 Task: Create new contact,   with mail id: 'NatalieDoe@isuzu.com', first name: 'Natalie', Last name: 'Doe', Job Title: Financial Controller, Phone number (702) 555-4567. Change life cycle stage to  'Lead' and lead status to 'New'. Add new company to the associated contact: www.ornatesolar.com_x000D_
 and type: Reseller. Logged in from softage.3@softage.net
Action: Mouse moved to (68, 71)
Screenshot: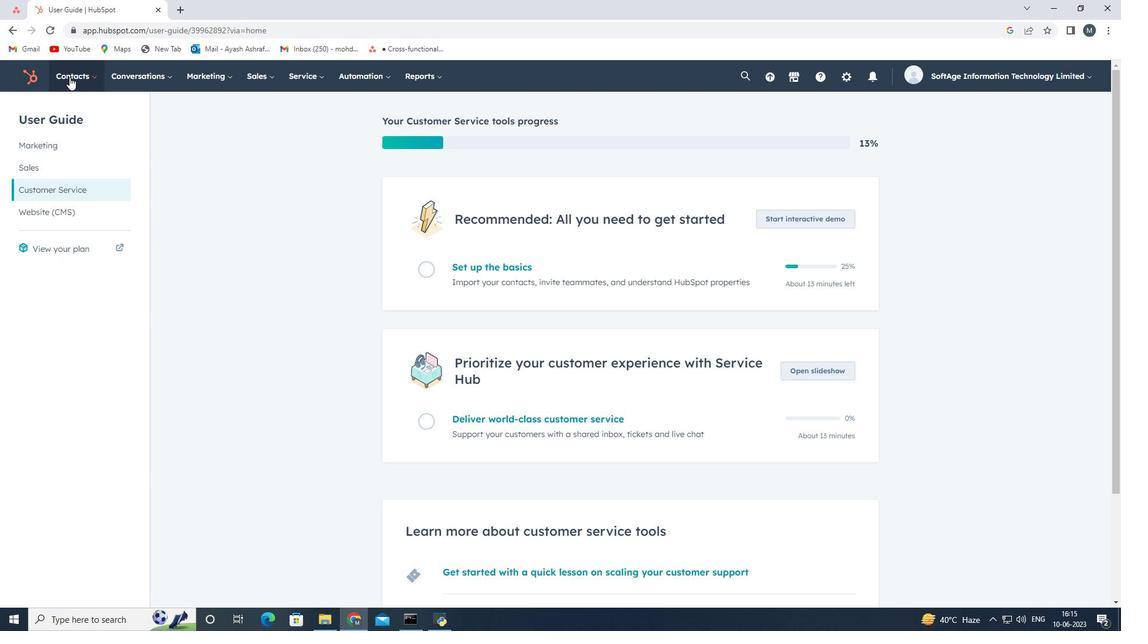 
Action: Mouse pressed left at (68, 71)
Screenshot: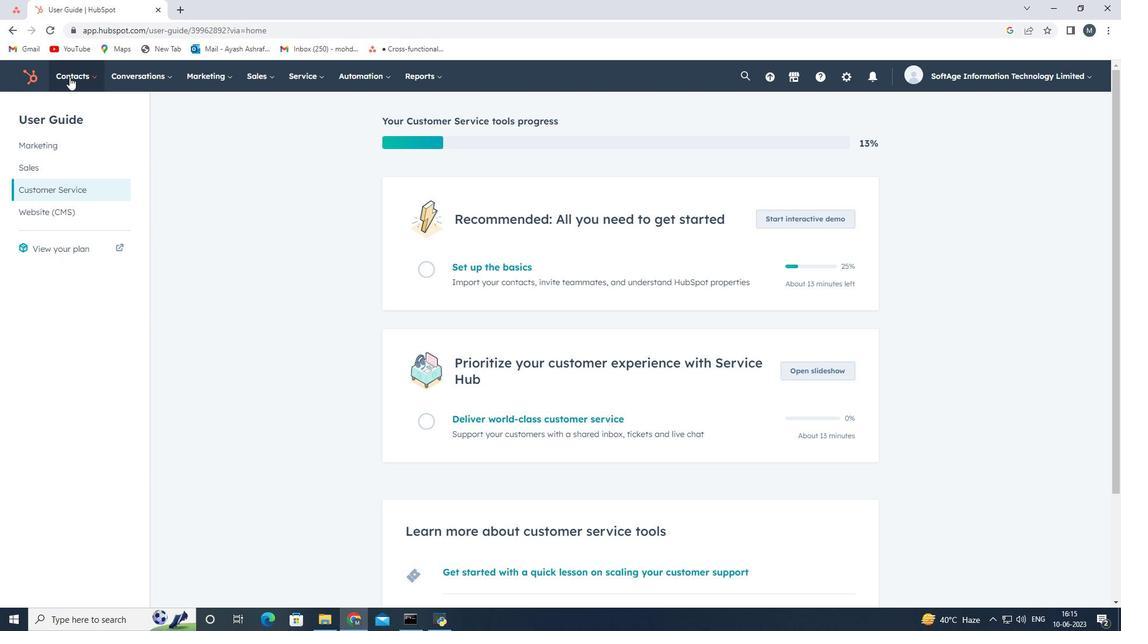 
Action: Mouse moved to (82, 116)
Screenshot: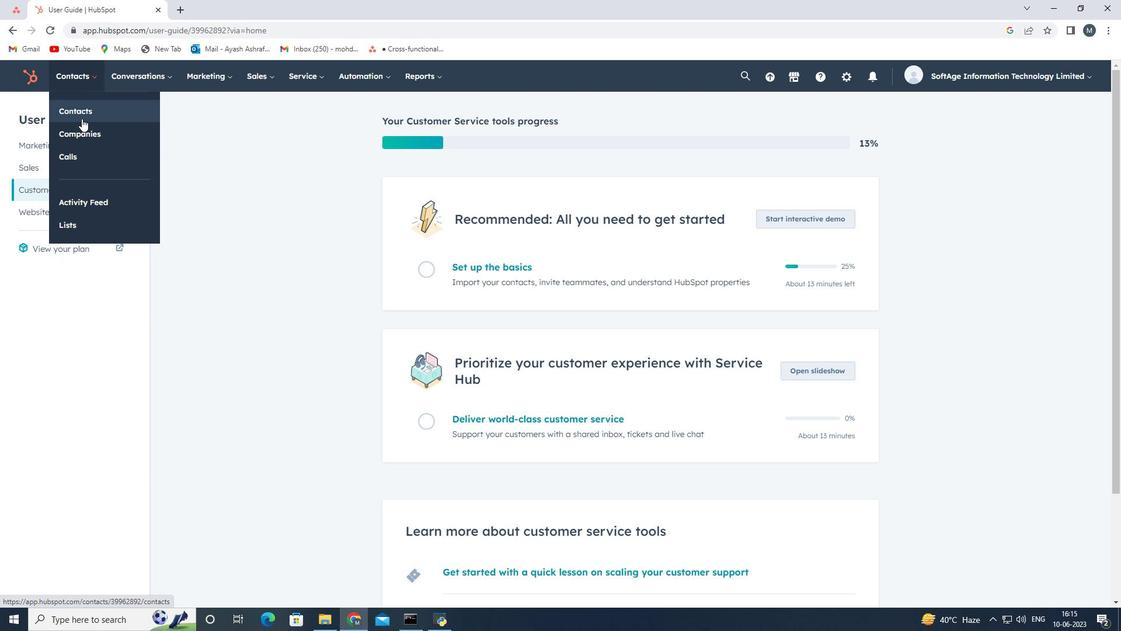 
Action: Mouse pressed left at (82, 116)
Screenshot: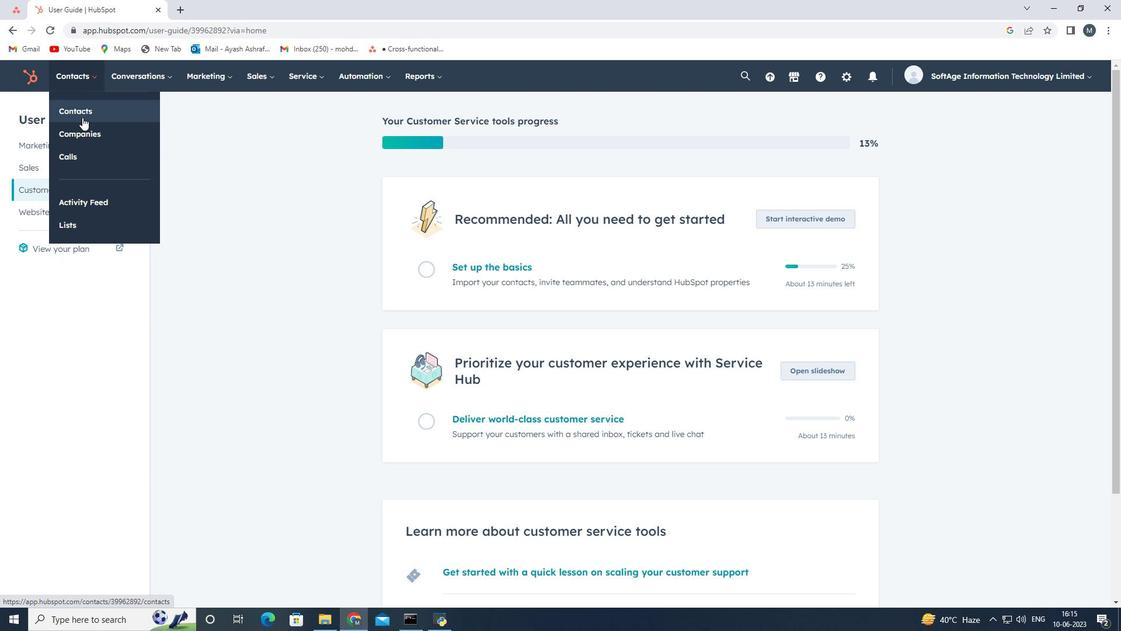 
Action: Mouse moved to (1048, 109)
Screenshot: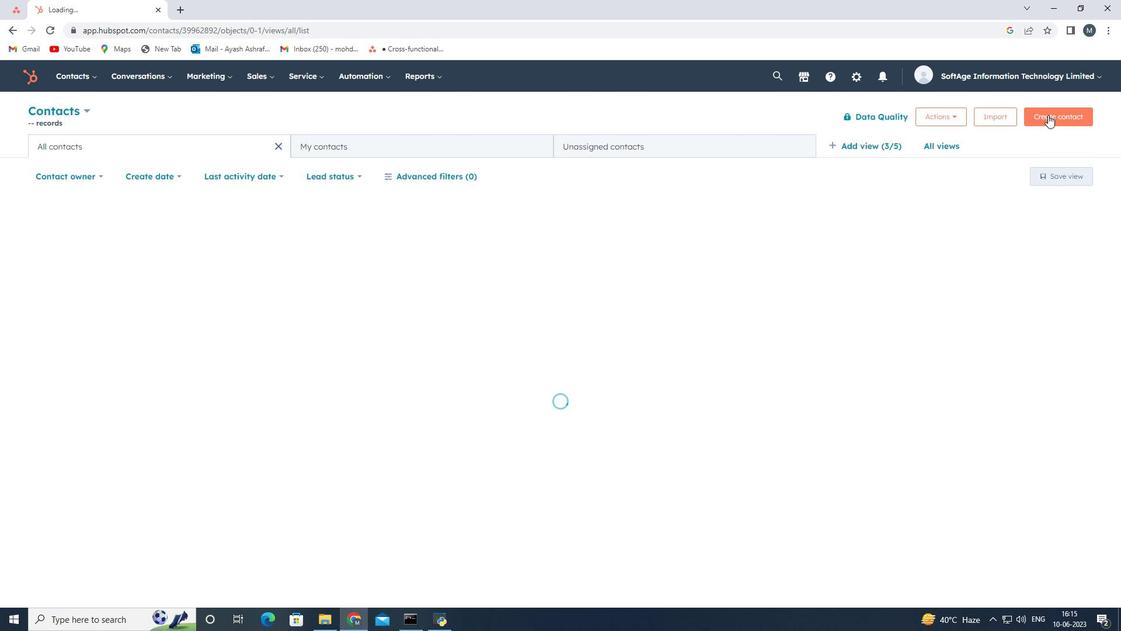 
Action: Mouse pressed left at (1048, 109)
Screenshot: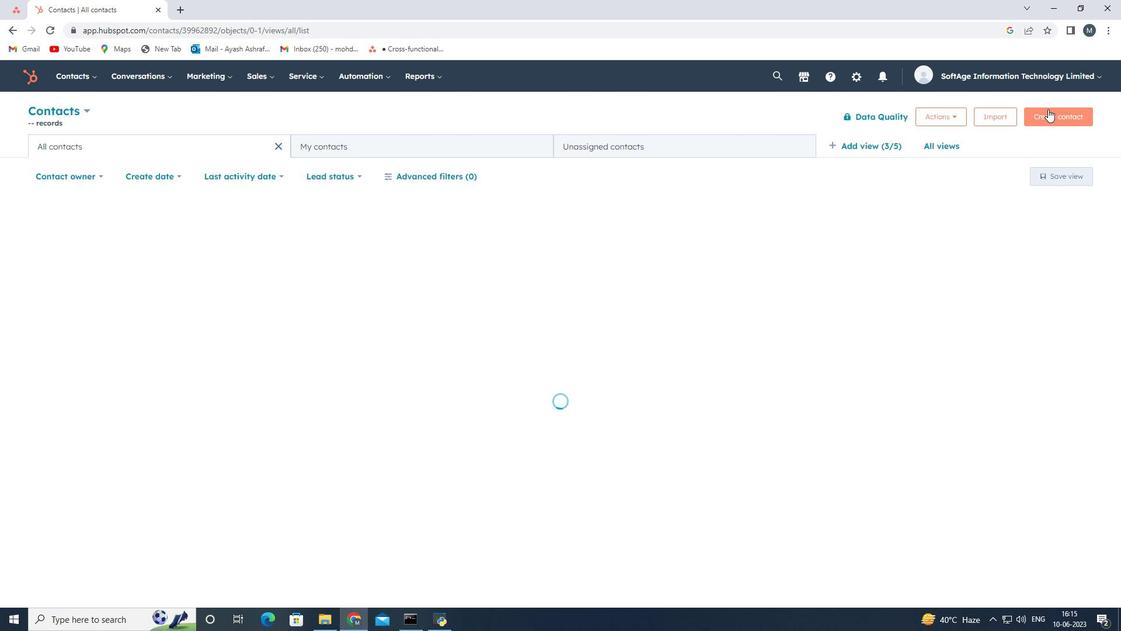 
Action: Mouse moved to (890, 174)
Screenshot: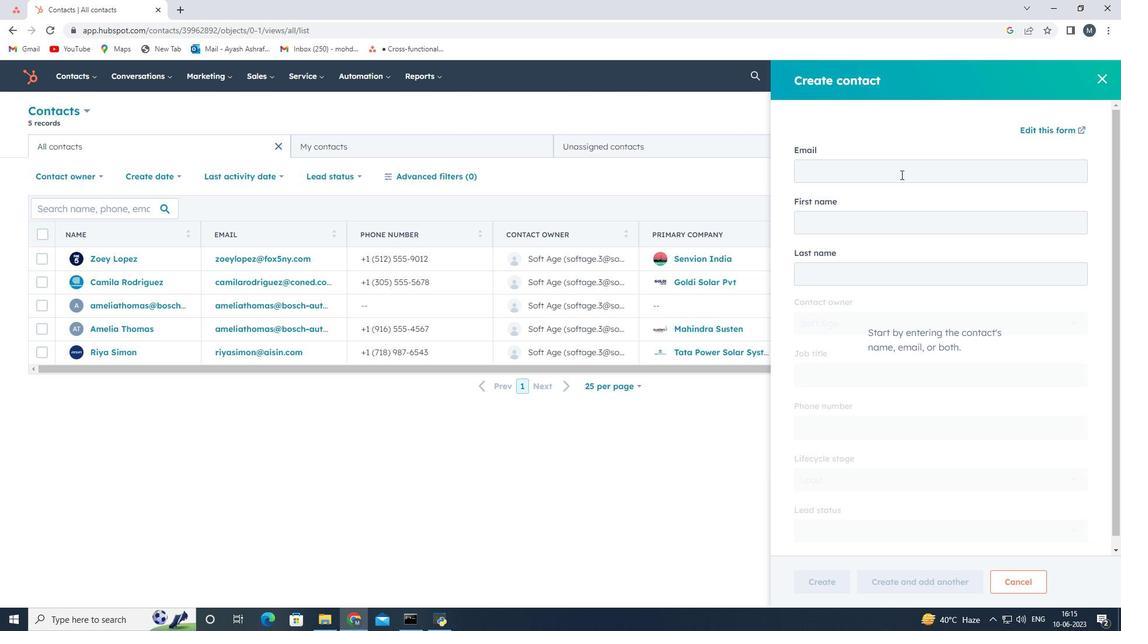 
Action: Mouse pressed left at (890, 174)
Screenshot: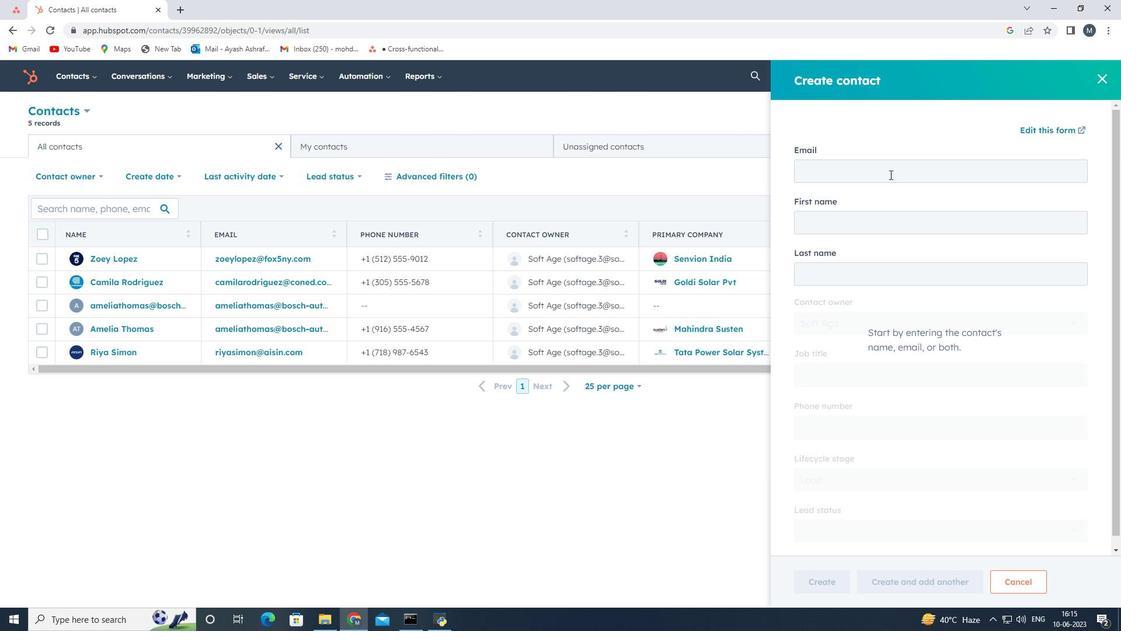 
Action: Key pressed <Key.shift>Natalie<Key.shift>Doe<Key.shift><Key.shift><Key.shift>@isuzu.com
Screenshot: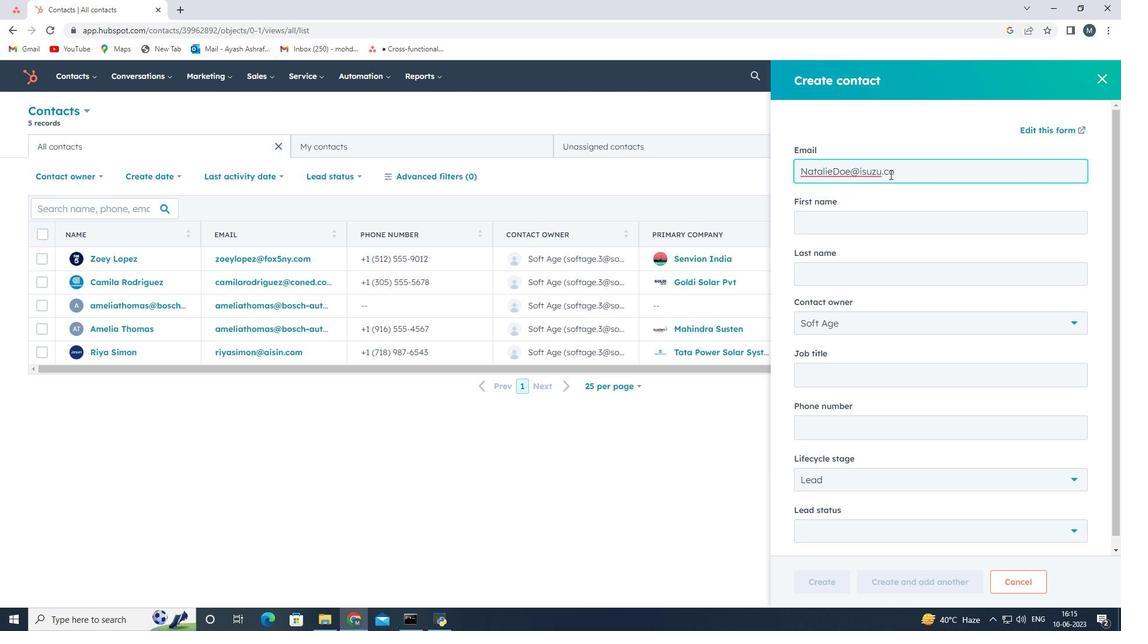 
Action: Mouse moved to (868, 226)
Screenshot: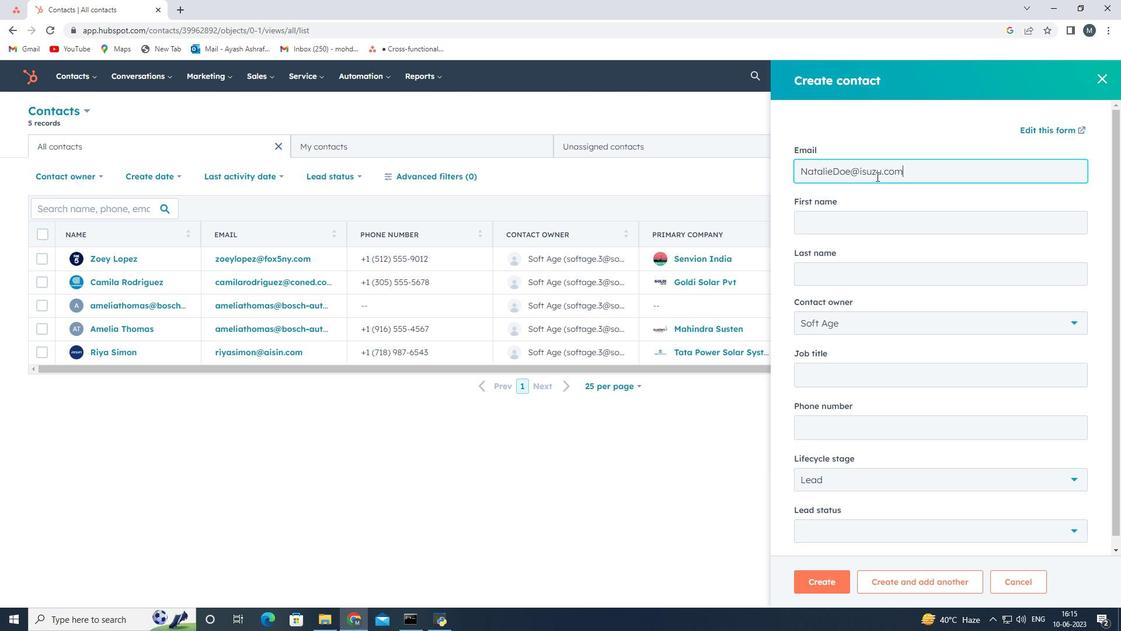 
Action: Mouse pressed left at (868, 226)
Screenshot: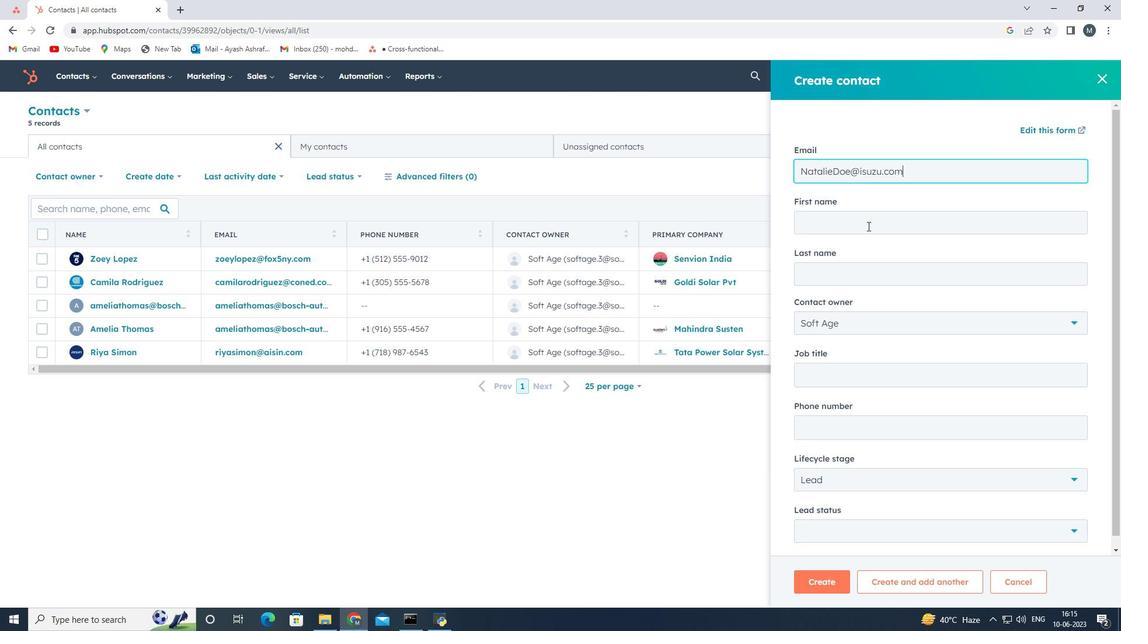 
Action: Key pressed <Key.shift>Natalie
Screenshot: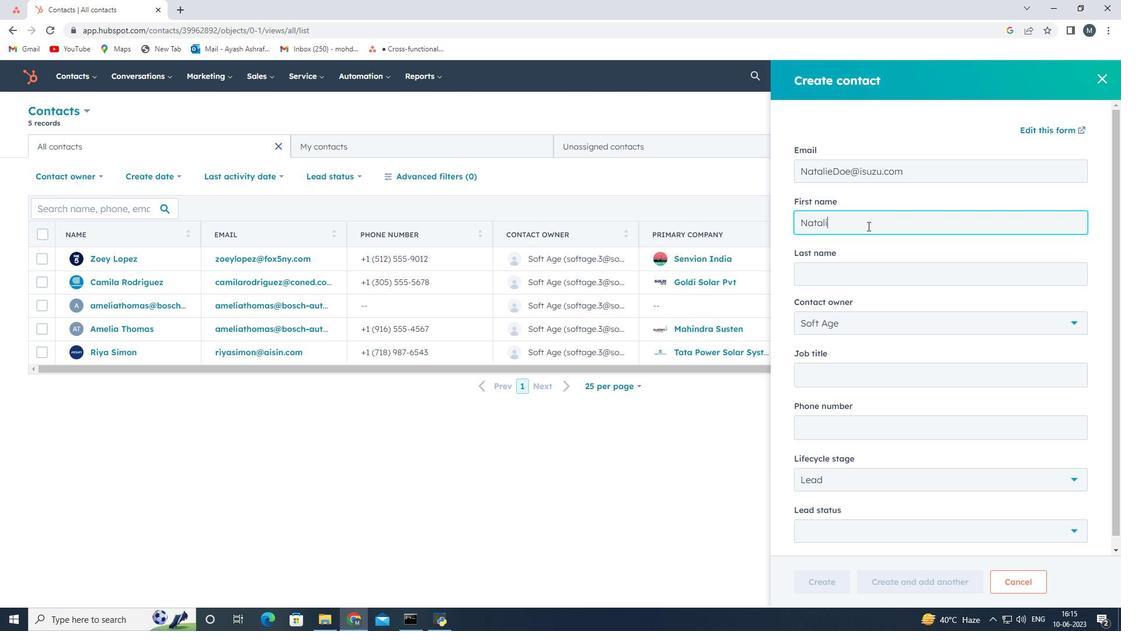 
Action: Mouse moved to (843, 275)
Screenshot: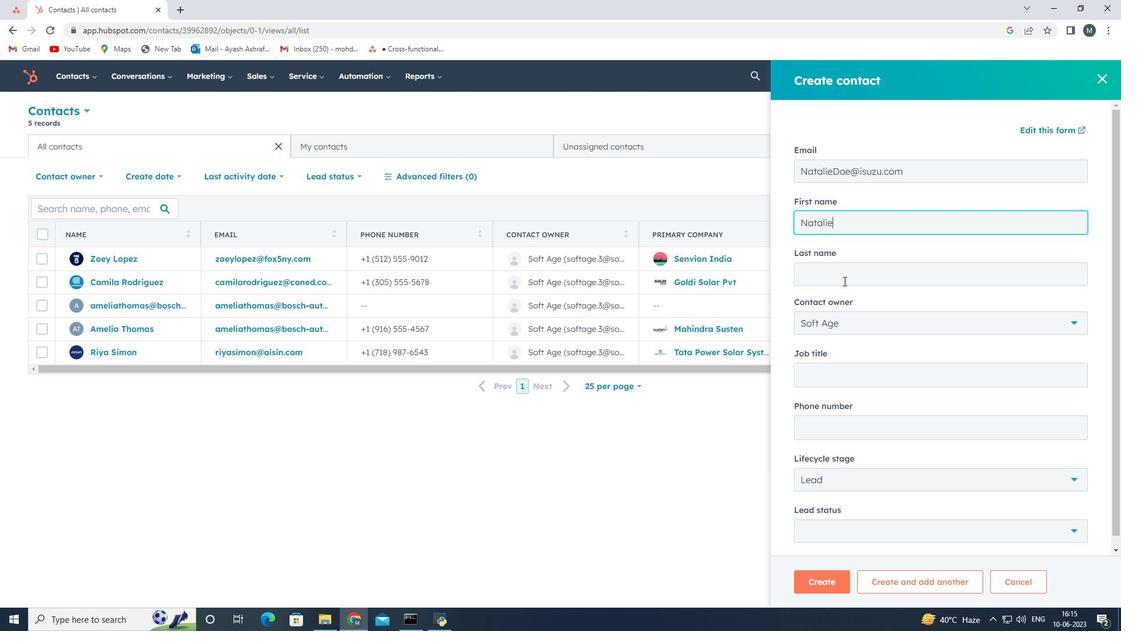 
Action: Mouse pressed left at (843, 275)
Screenshot: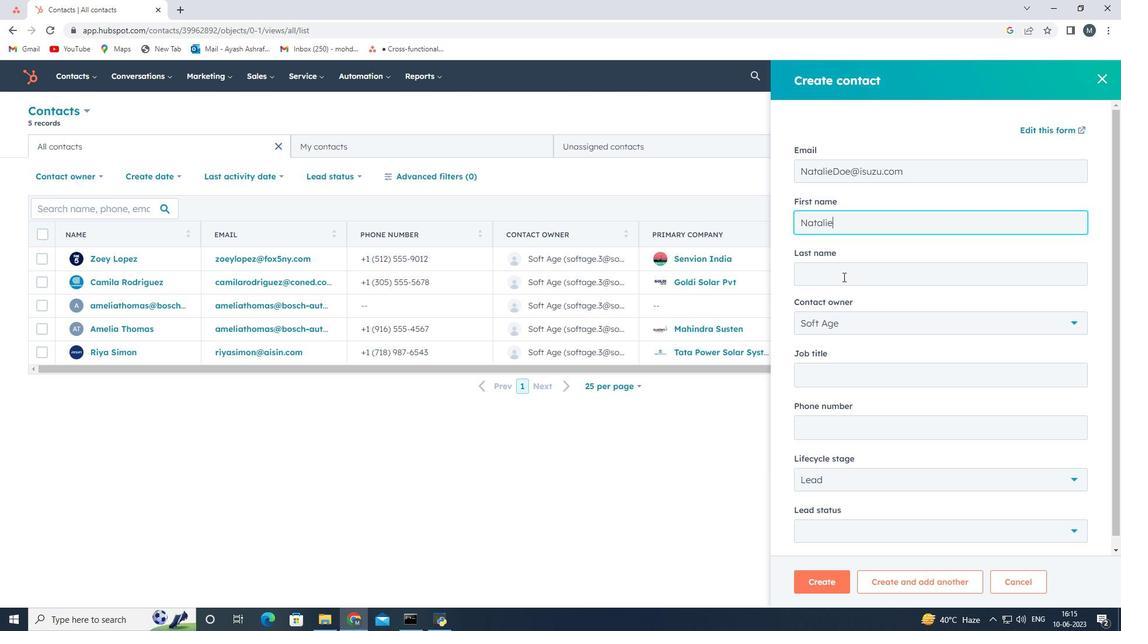 
Action: Mouse moved to (841, 275)
Screenshot: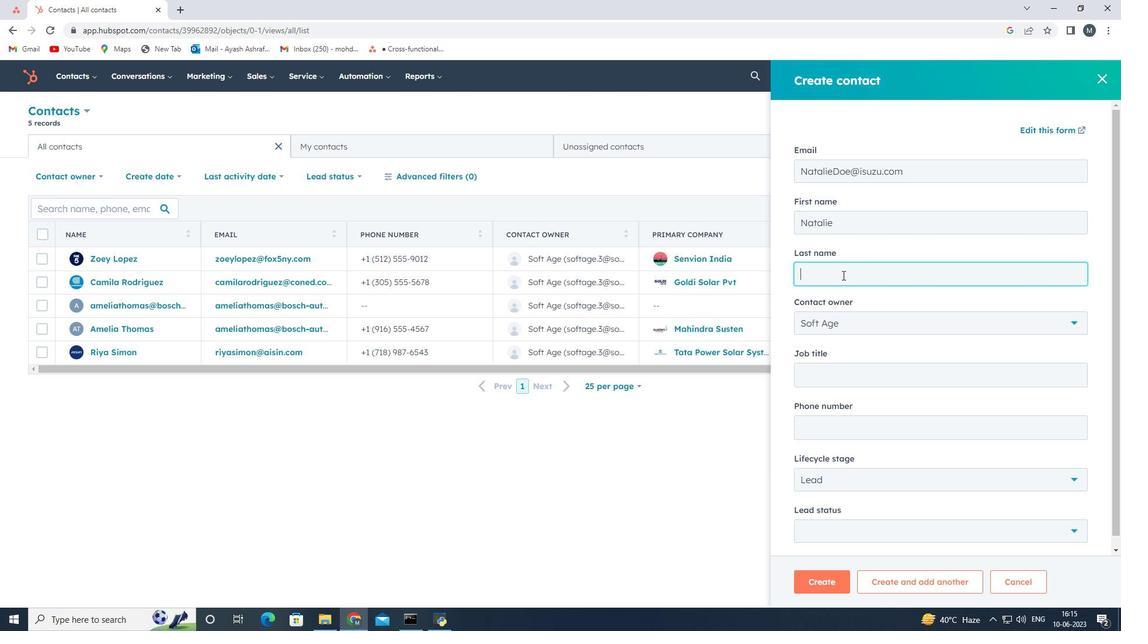 
Action: Key pressed <Key.shift><Key.shift><Key.shift><Key.shift>Doe
Screenshot: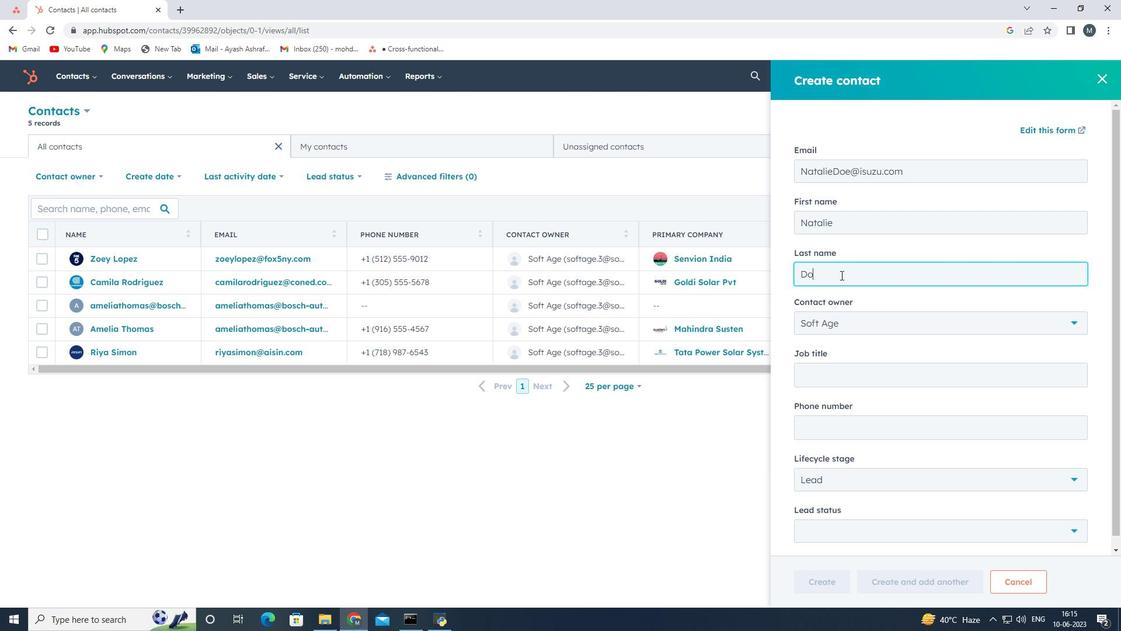 
Action: Mouse moved to (839, 376)
Screenshot: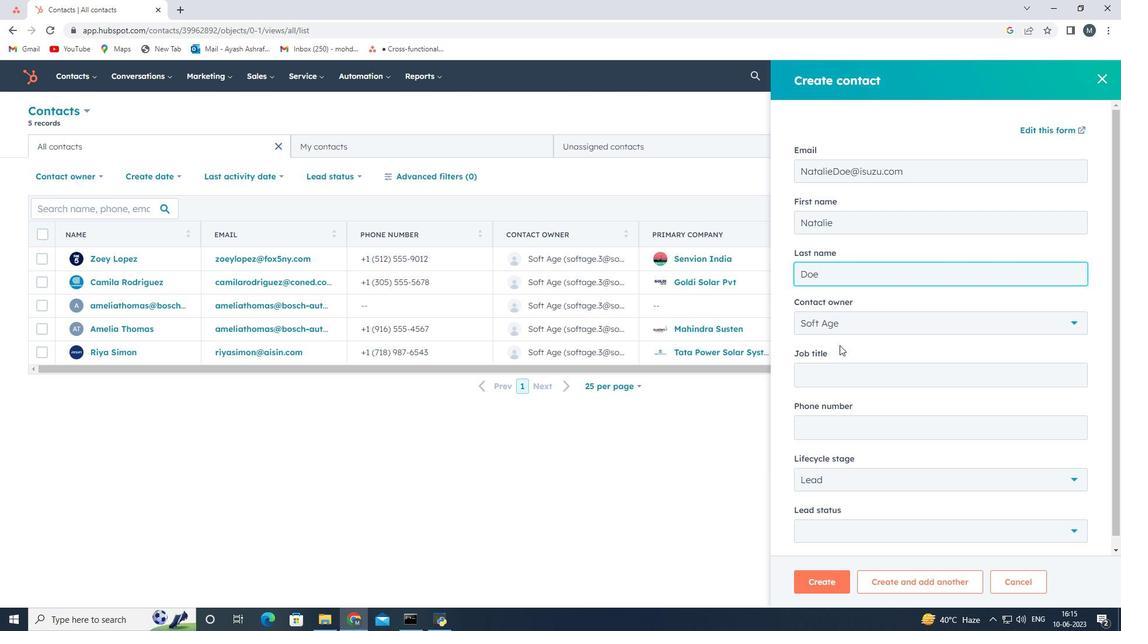 
Action: Mouse pressed left at (839, 376)
Screenshot: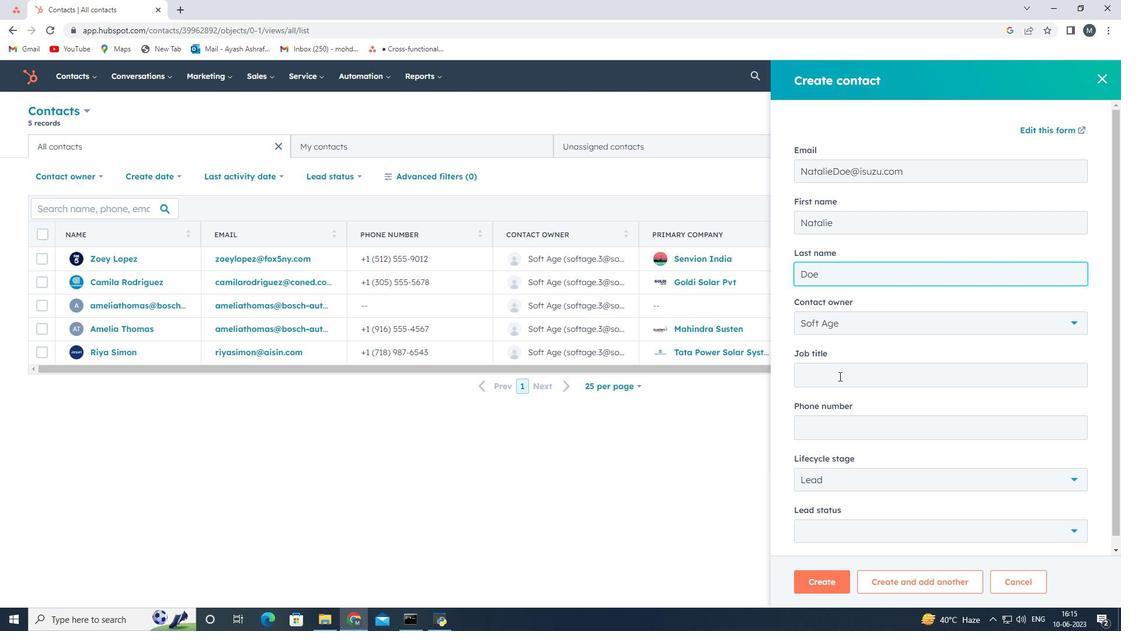 
Action: Key pressed <Key.shift>Financial<Key.space><Key.shift>Controller
Screenshot: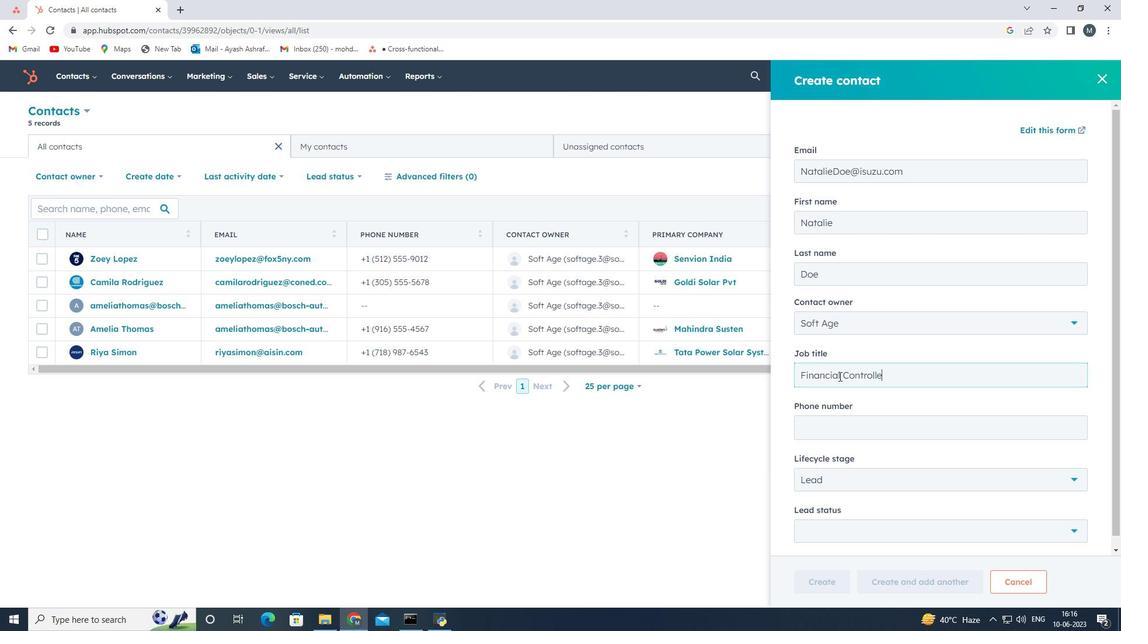 
Action: Mouse moved to (834, 431)
Screenshot: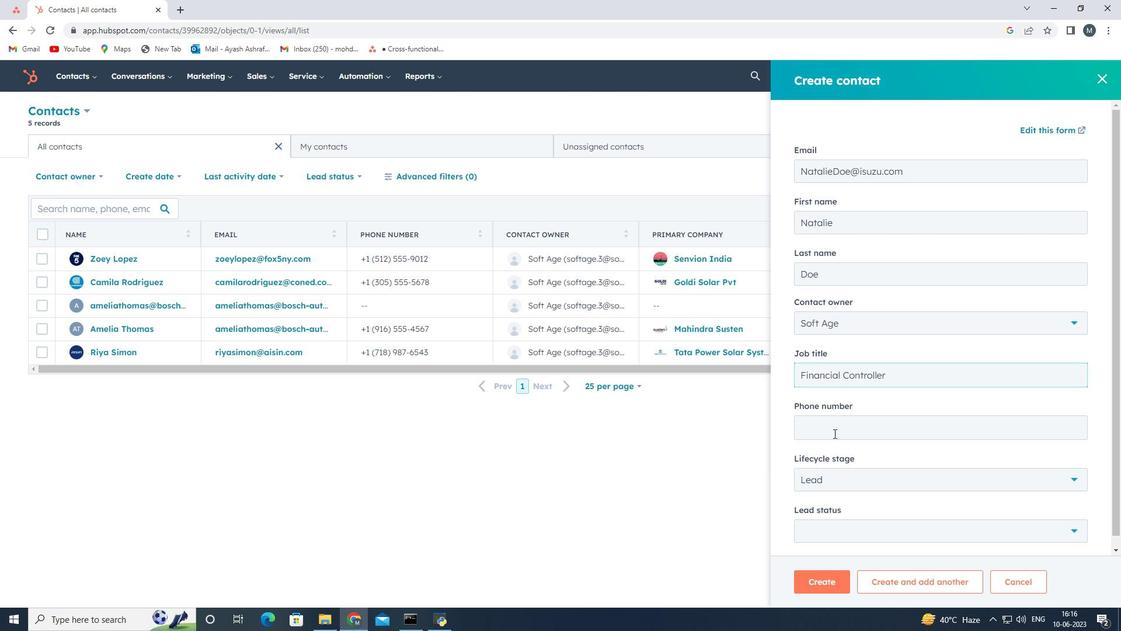 
Action: Mouse pressed left at (834, 431)
Screenshot: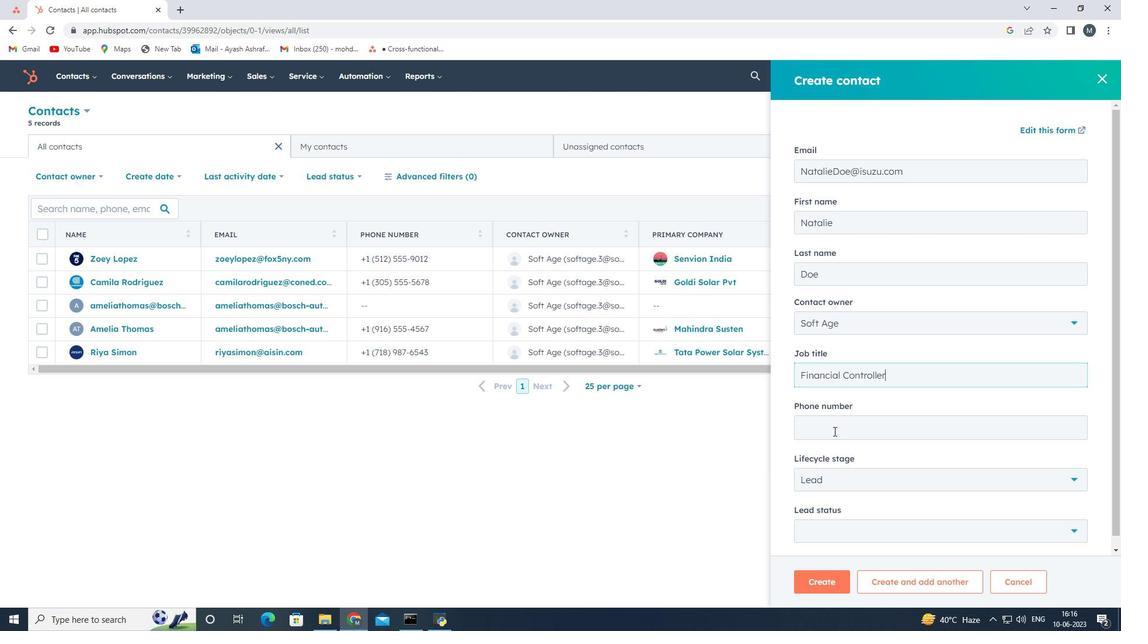 
Action: Key pressed 7025554567
Screenshot: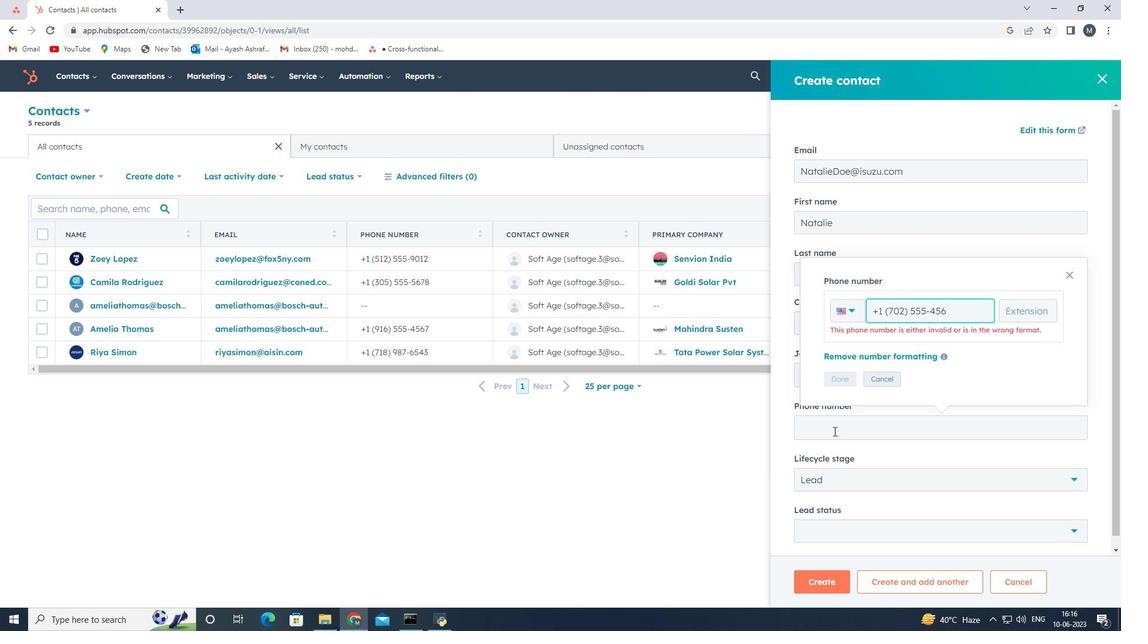 
Action: Mouse moved to (839, 378)
Screenshot: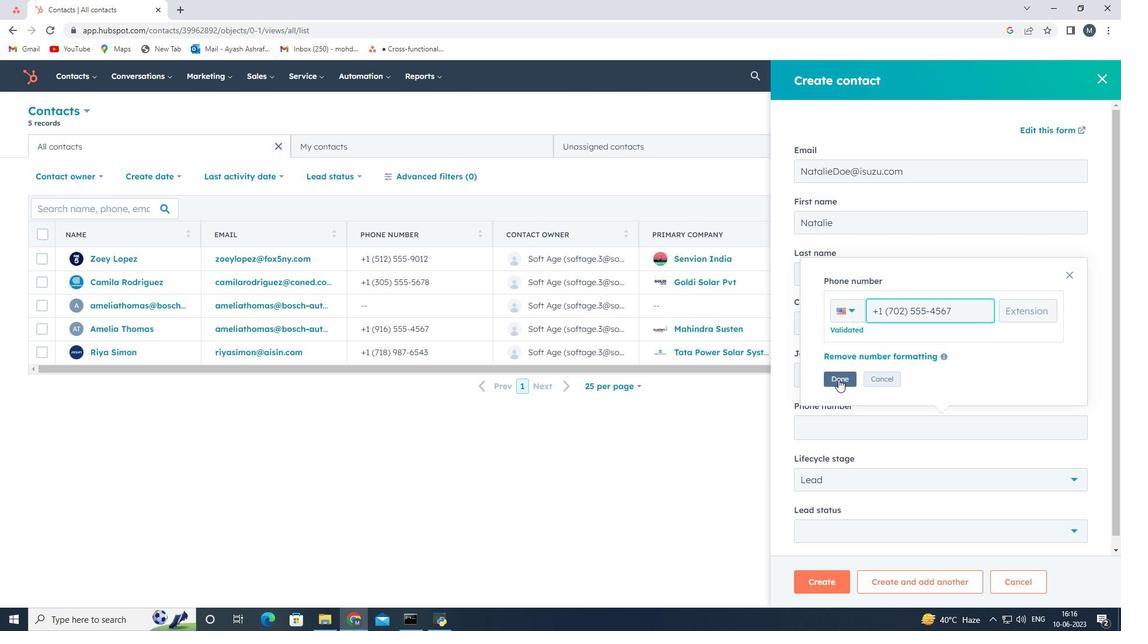 
Action: Mouse pressed left at (839, 378)
Screenshot: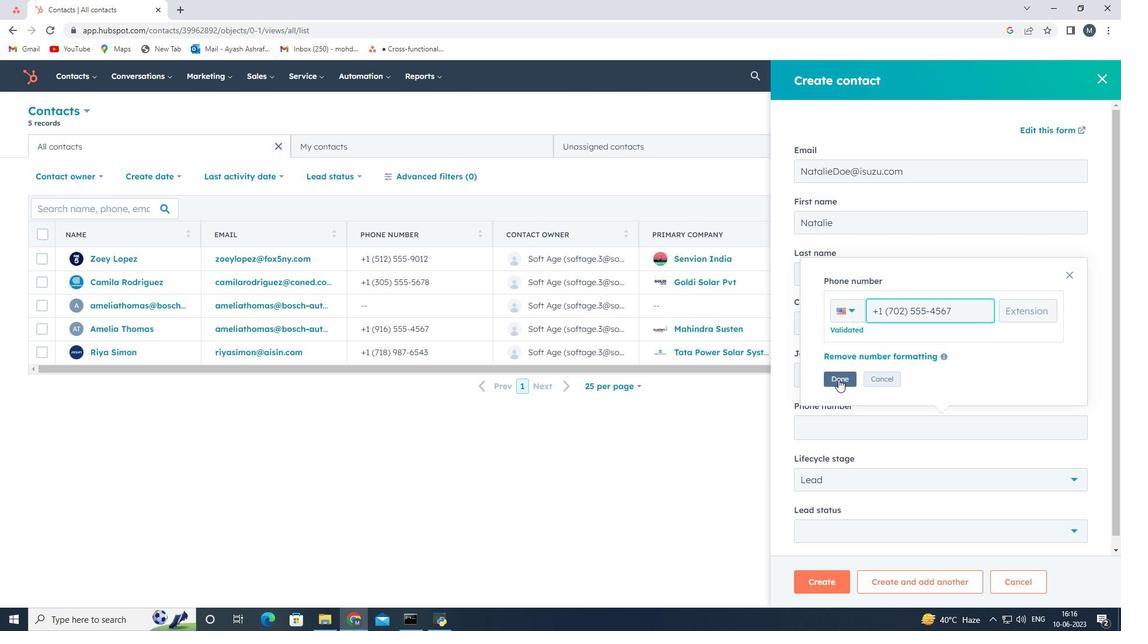 
Action: Mouse moved to (837, 448)
Screenshot: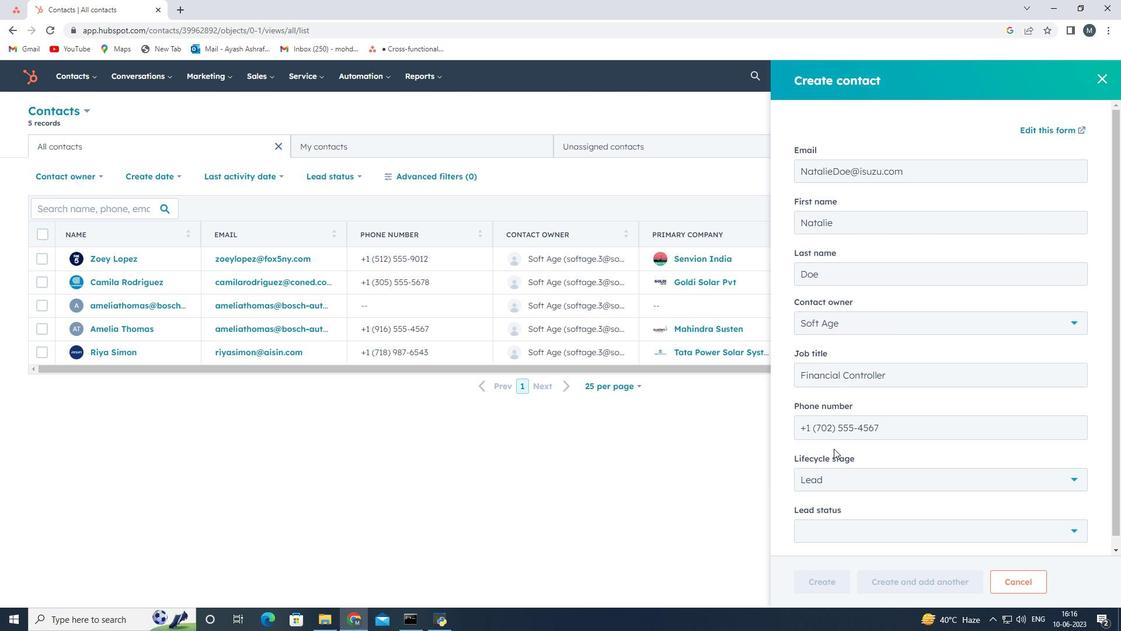 
Action: Mouse scrolled (837, 448) with delta (0, 0)
Screenshot: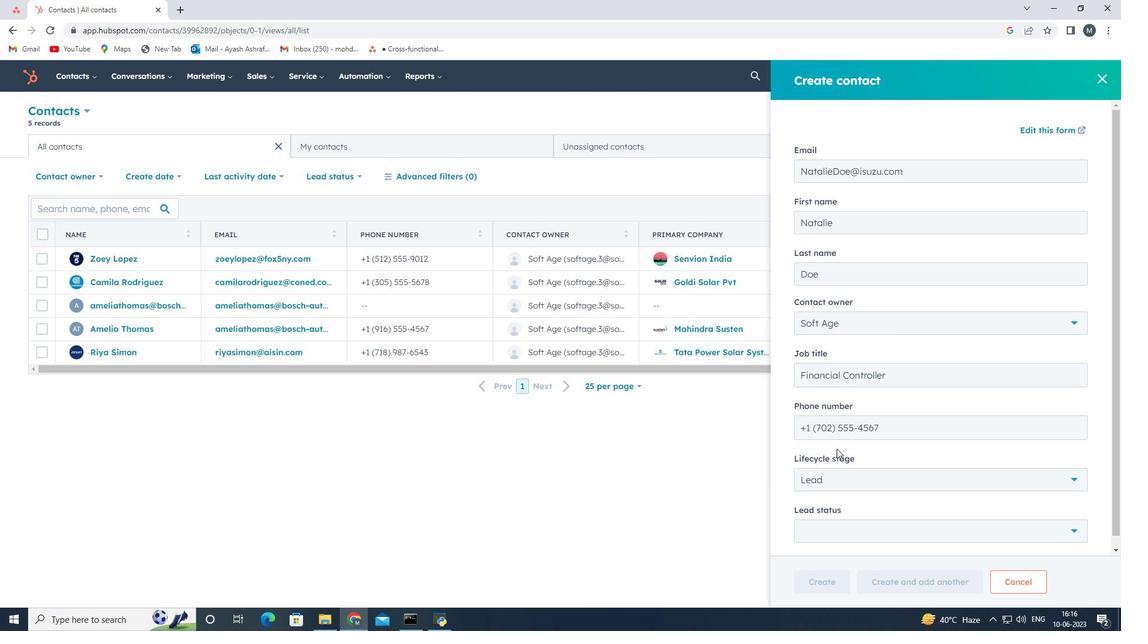 
Action: Mouse moved to (847, 465)
Screenshot: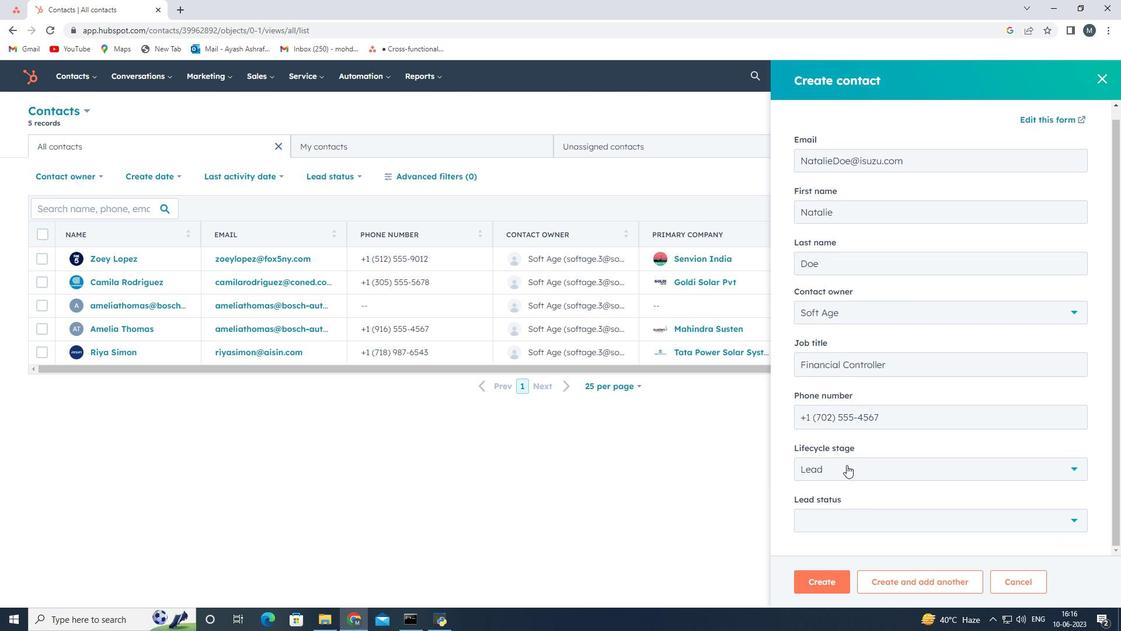 
Action: Mouse pressed left at (847, 465)
Screenshot: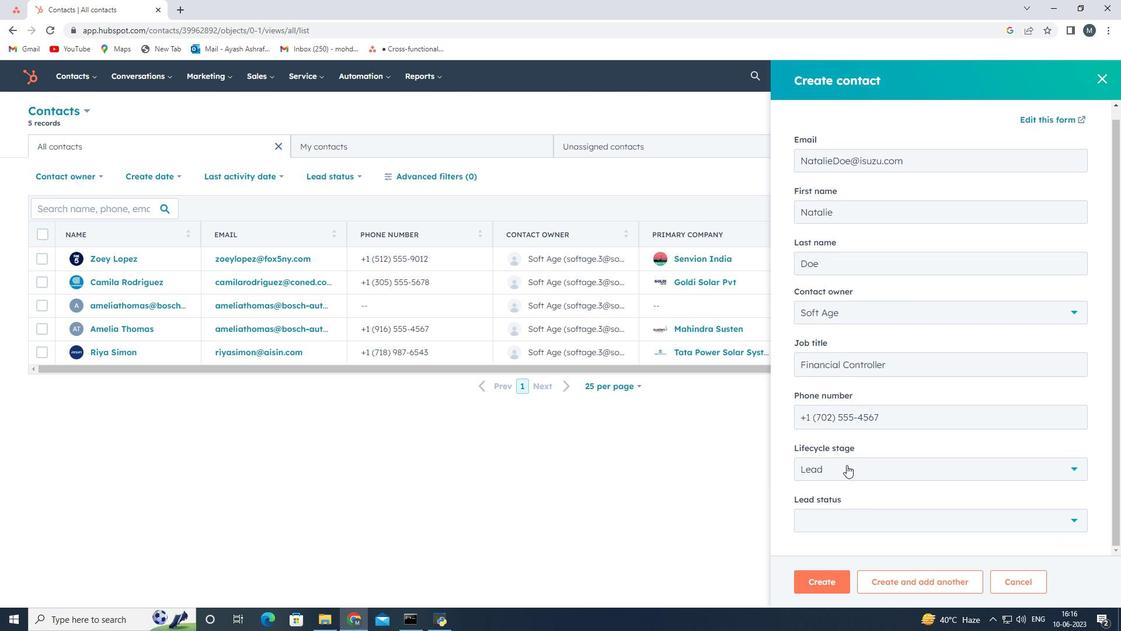 
Action: Mouse moved to (839, 361)
Screenshot: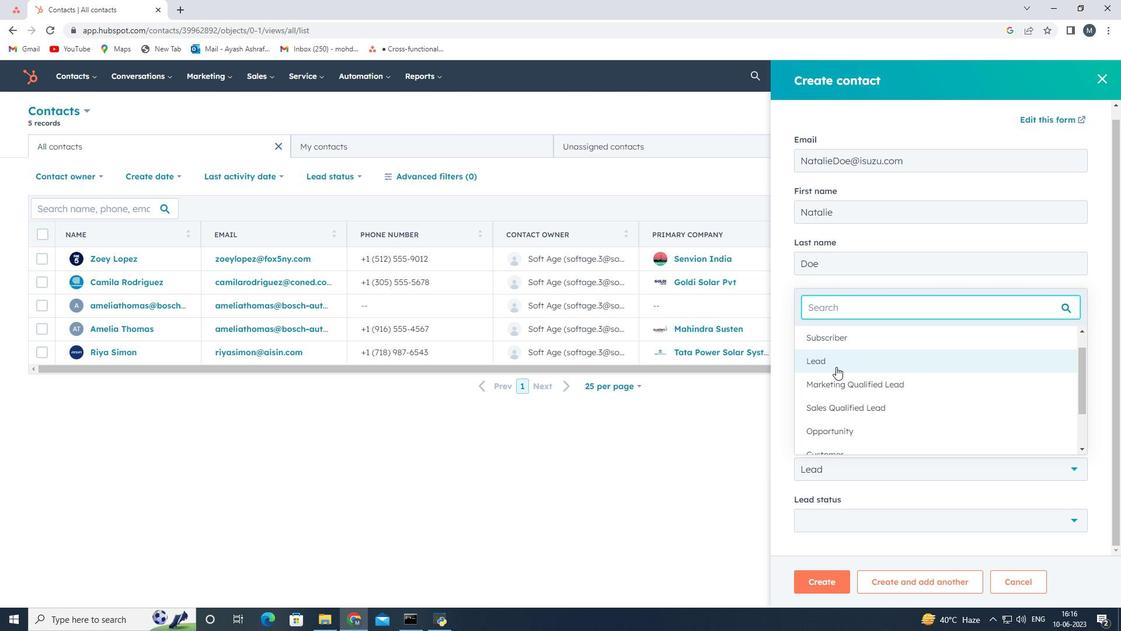 
Action: Mouse pressed left at (839, 361)
Screenshot: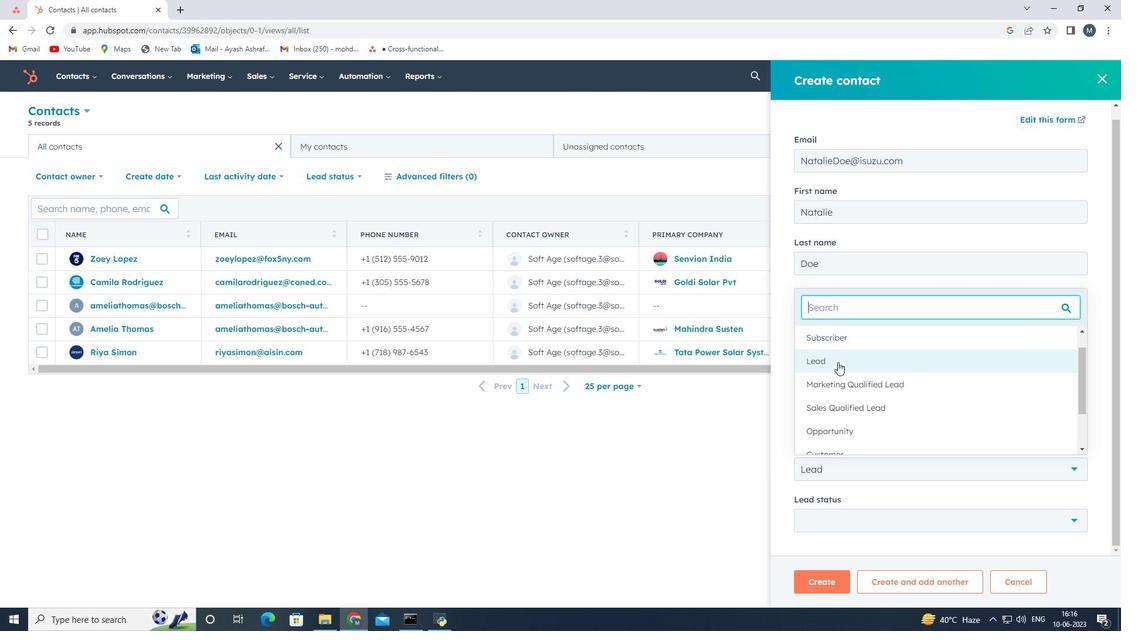 
Action: Mouse moved to (857, 402)
Screenshot: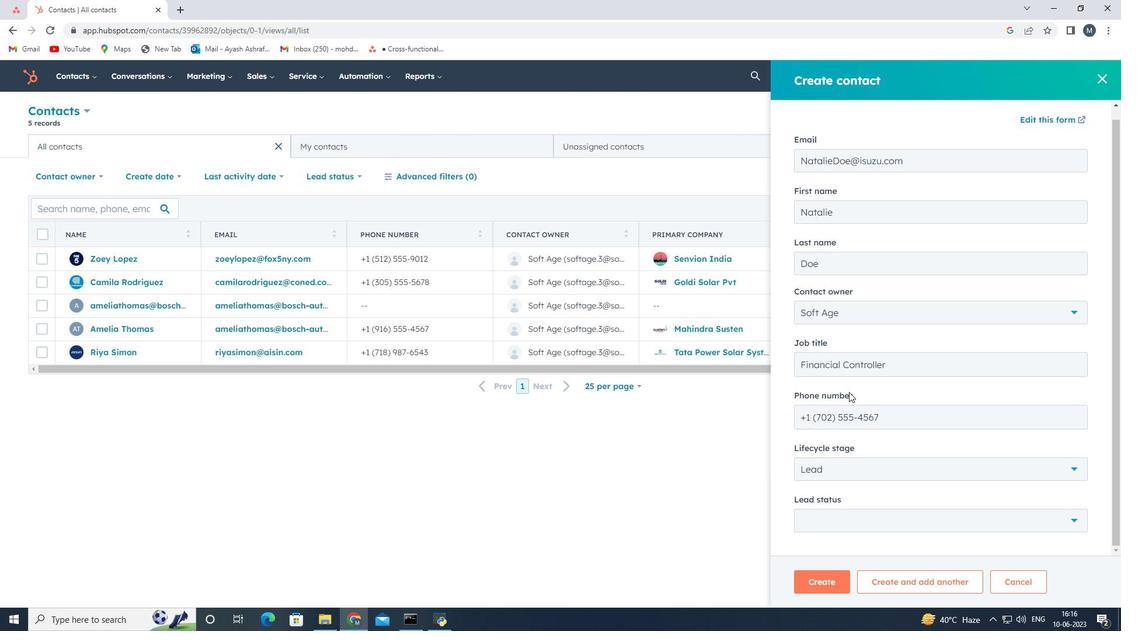 
Action: Mouse scrolled (857, 401) with delta (0, 0)
Screenshot: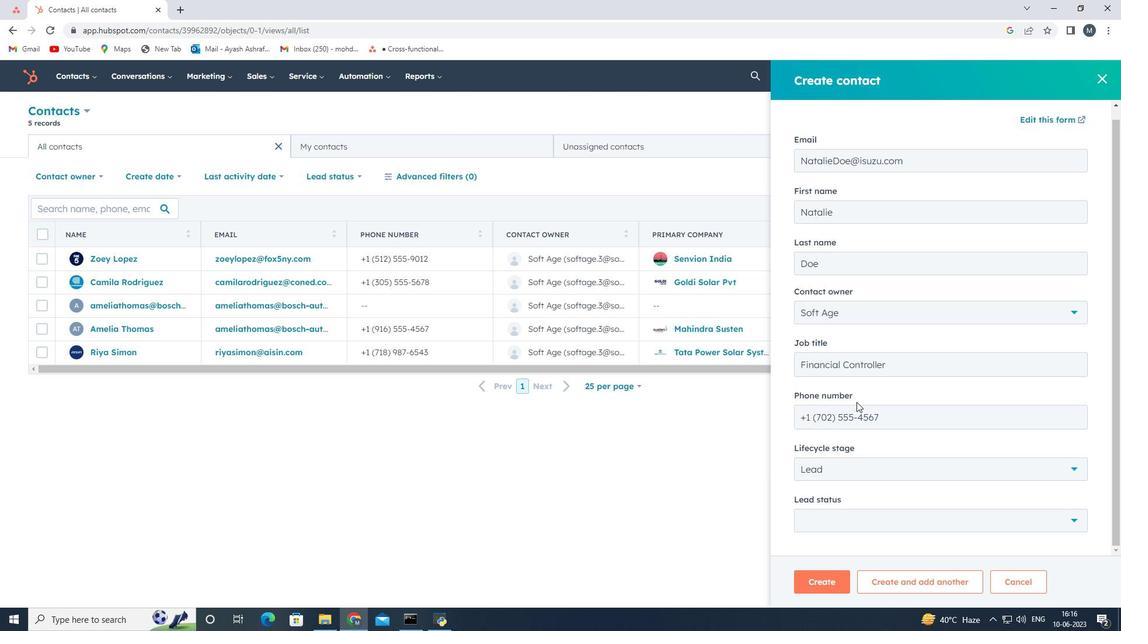 
Action: Mouse moved to (850, 522)
Screenshot: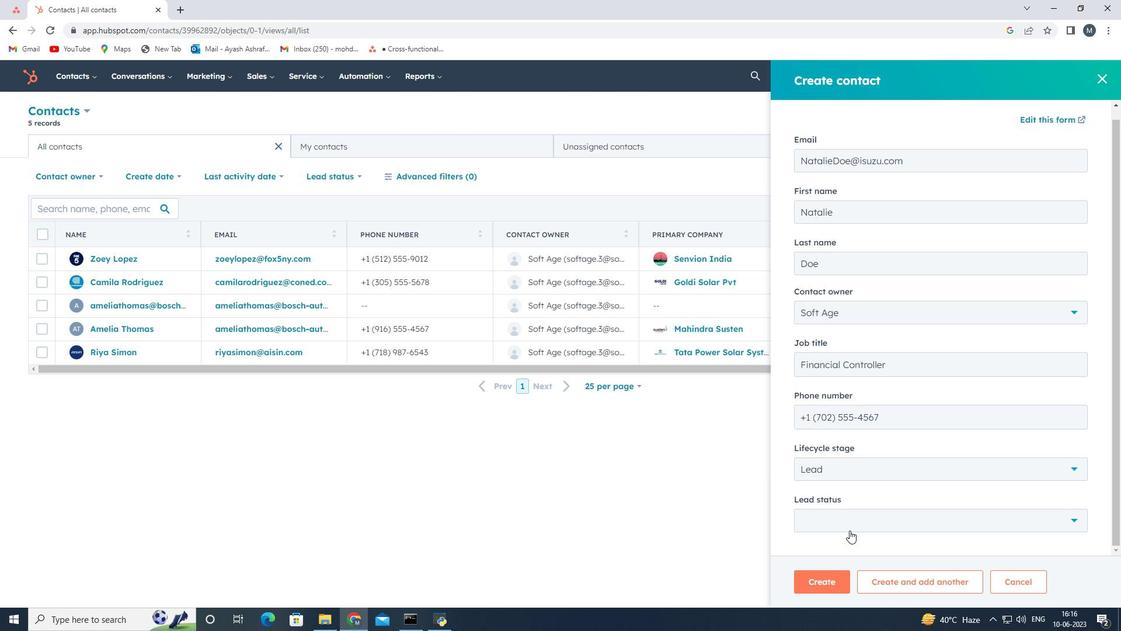 
Action: Mouse pressed left at (850, 522)
Screenshot: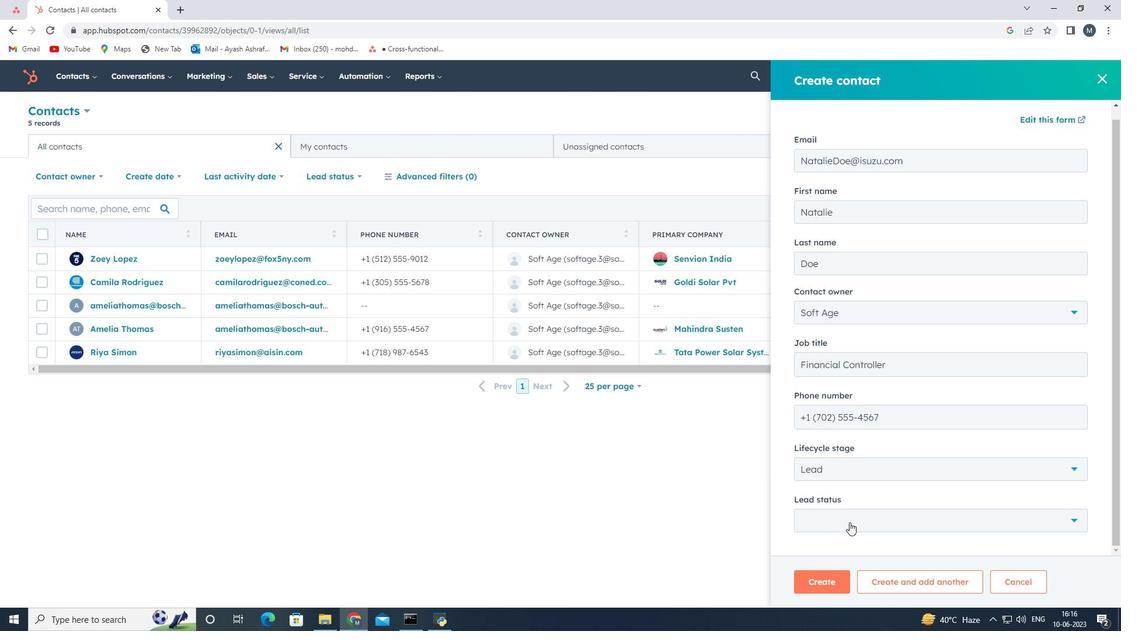 
Action: Mouse moved to (815, 413)
Screenshot: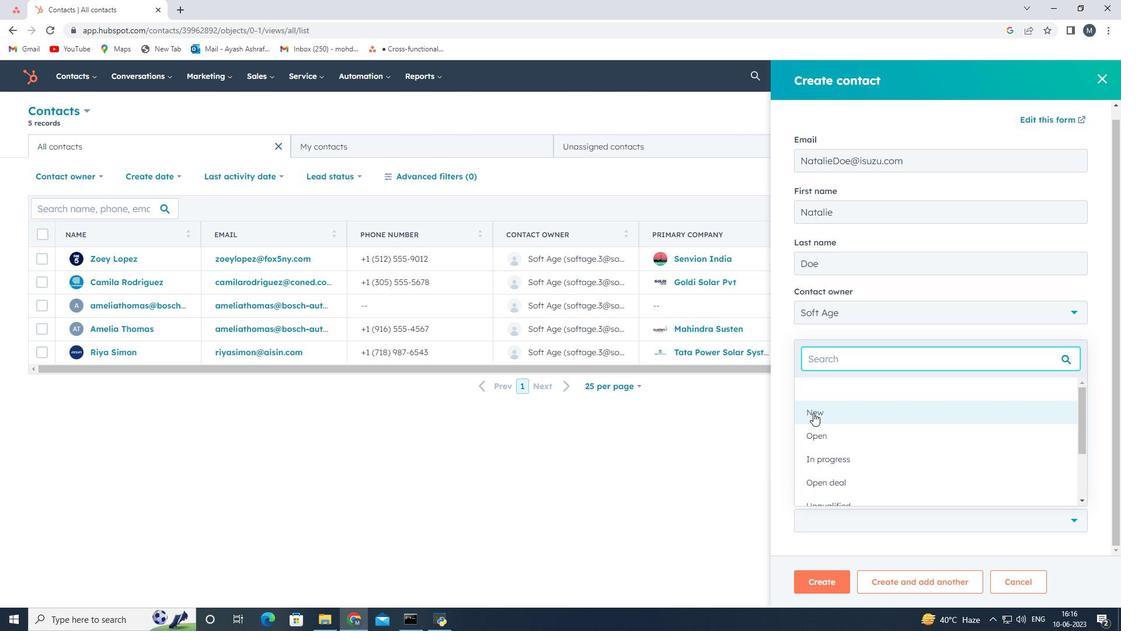 
Action: Mouse pressed left at (815, 413)
Screenshot: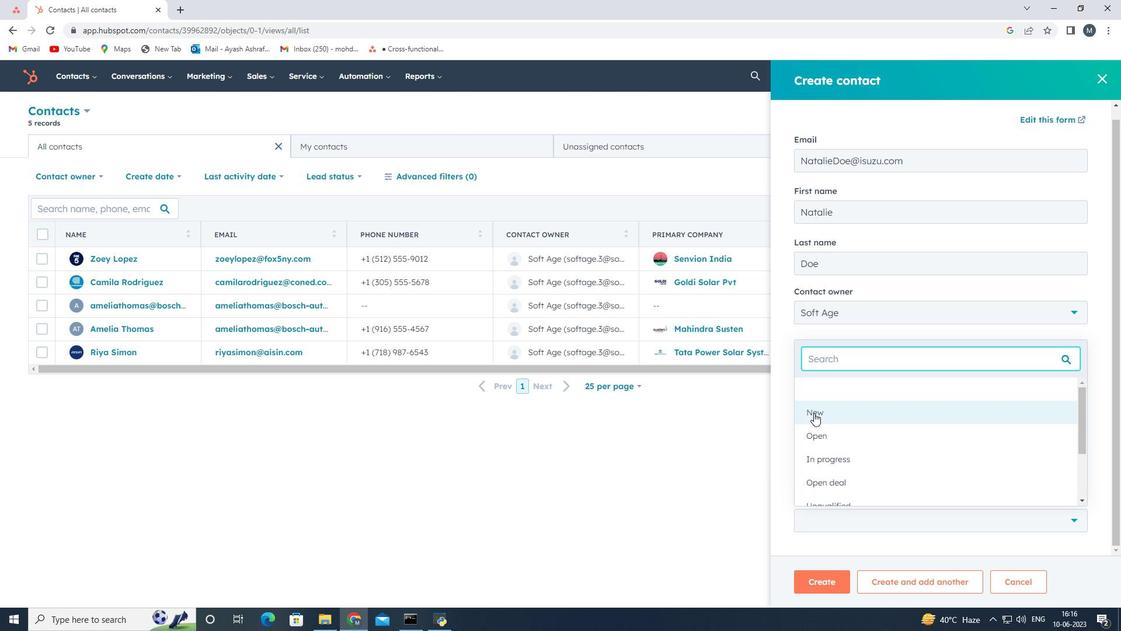 
Action: Mouse moved to (828, 585)
Screenshot: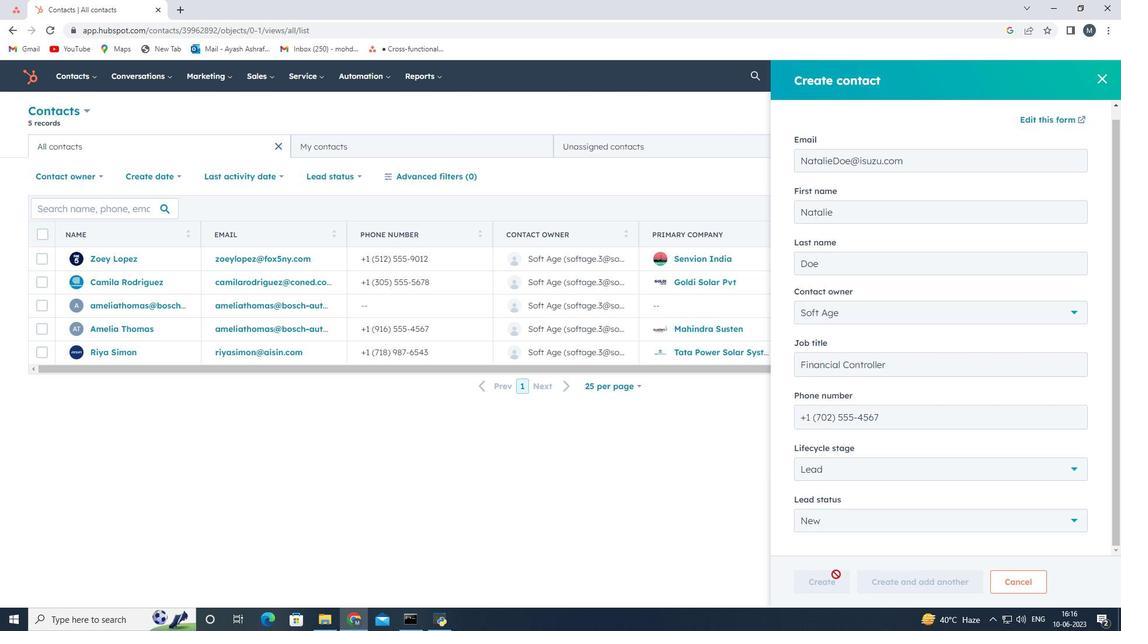 
Action: Mouse pressed left at (828, 585)
Screenshot: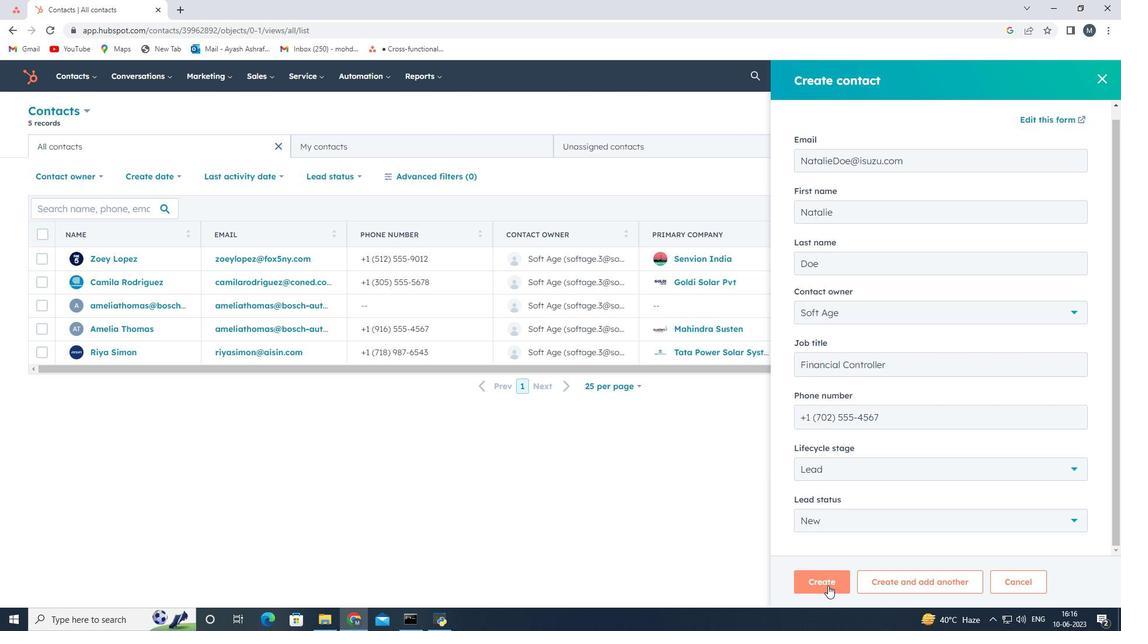 
Action: Mouse moved to (788, 390)
Screenshot: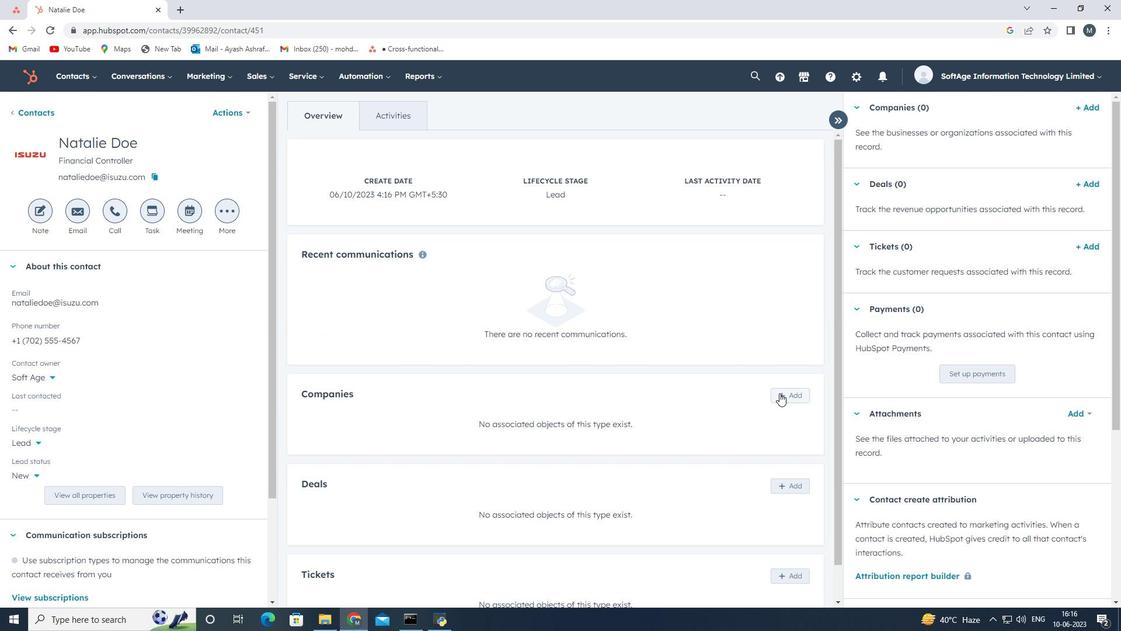 
Action: Mouse pressed left at (788, 390)
Screenshot: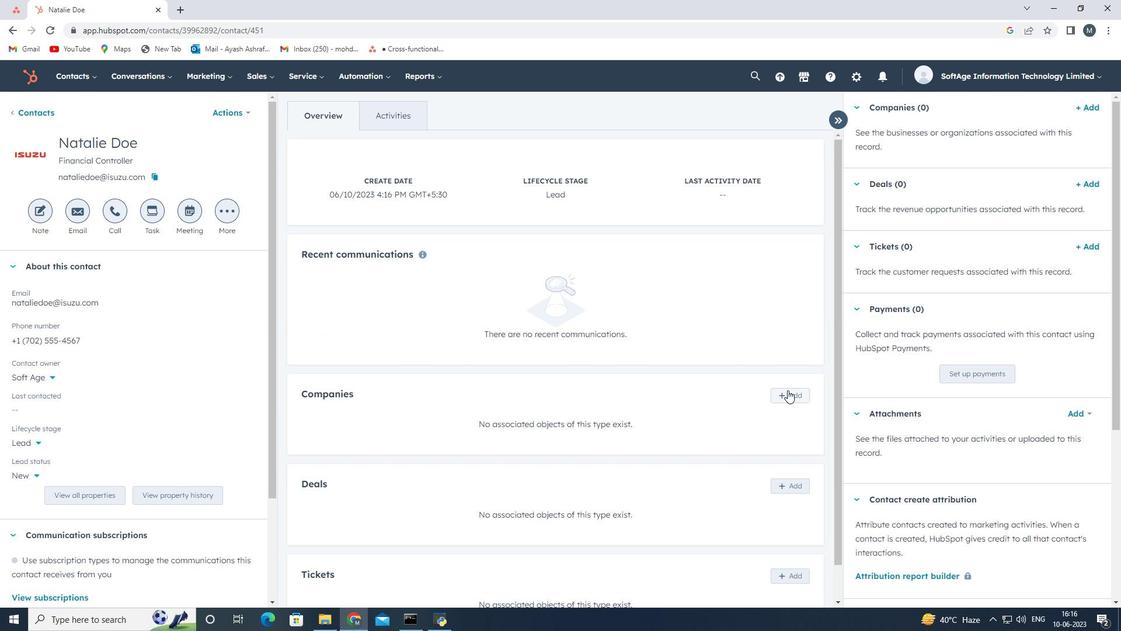 
Action: Mouse moved to (863, 139)
Screenshot: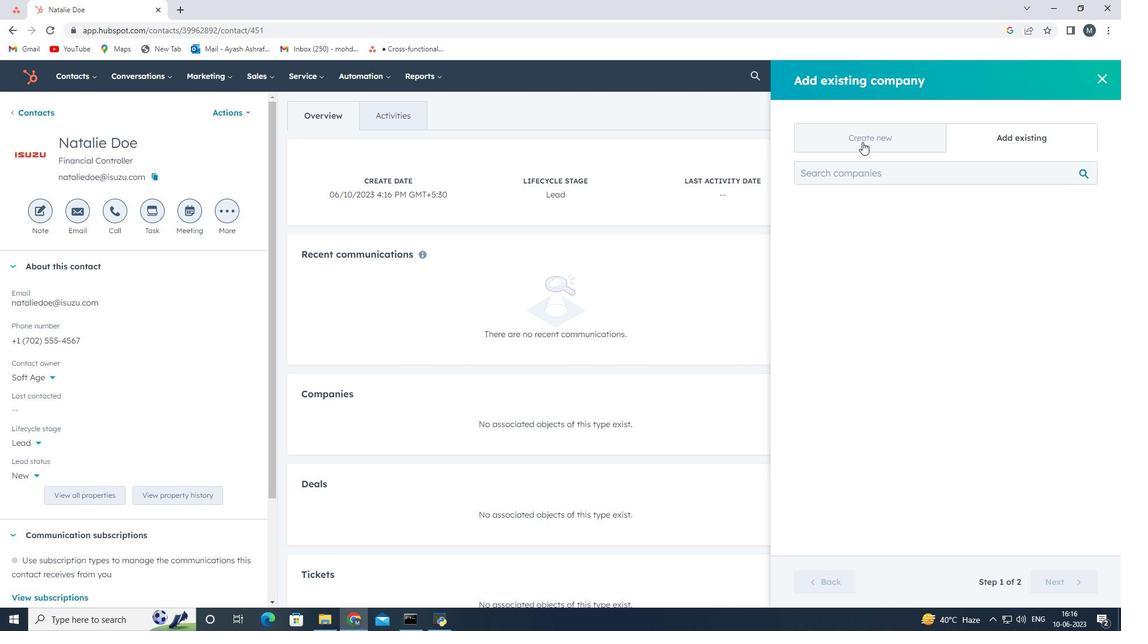 
Action: Mouse pressed left at (863, 139)
Screenshot: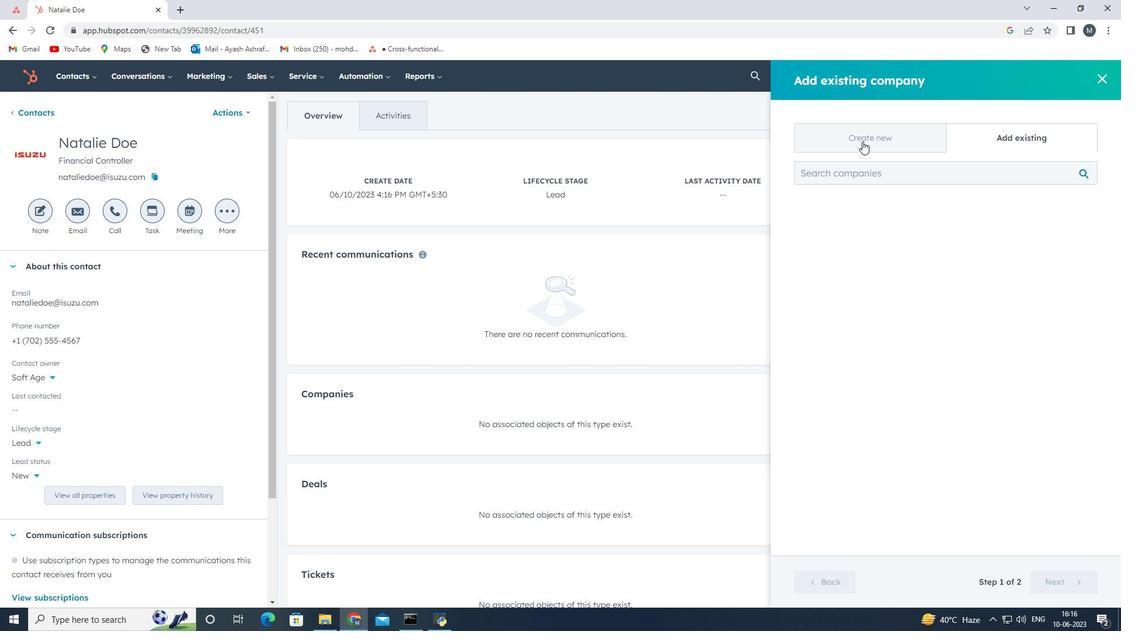 
Action: Mouse moved to (859, 203)
Screenshot: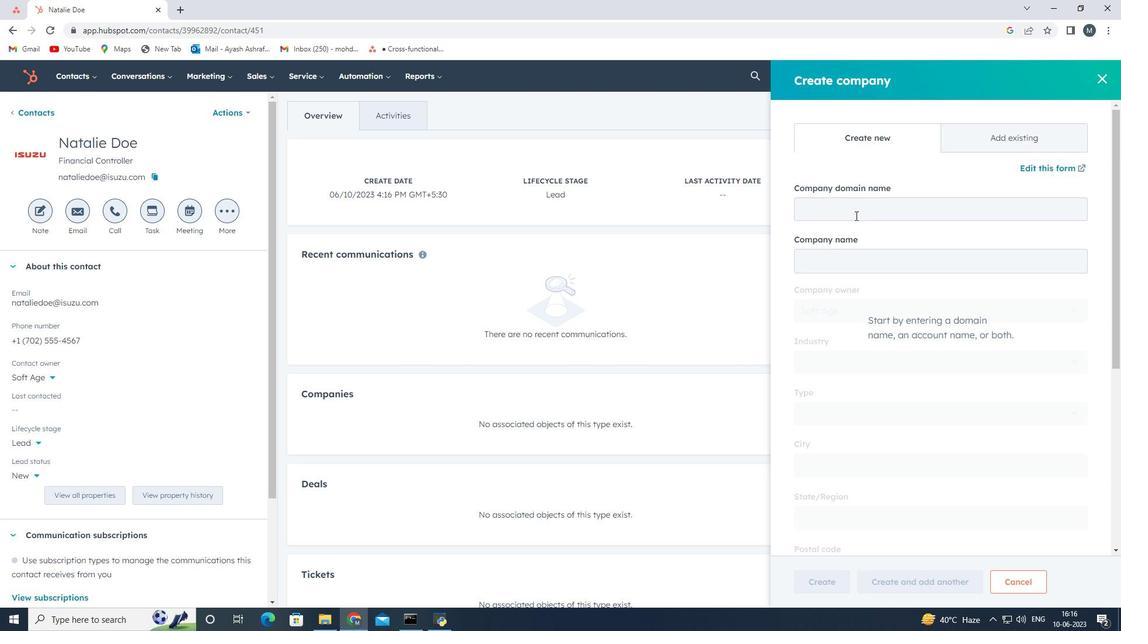 
Action: Mouse pressed left at (859, 203)
Screenshot: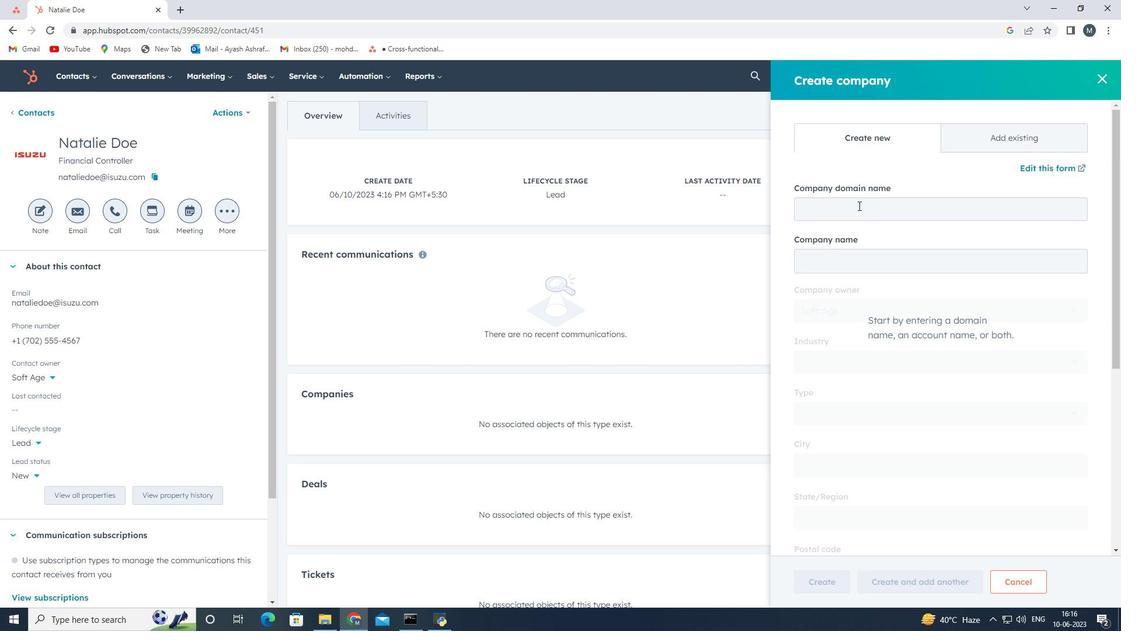 
Action: Key pressed www.ornatesolar.com
Screenshot: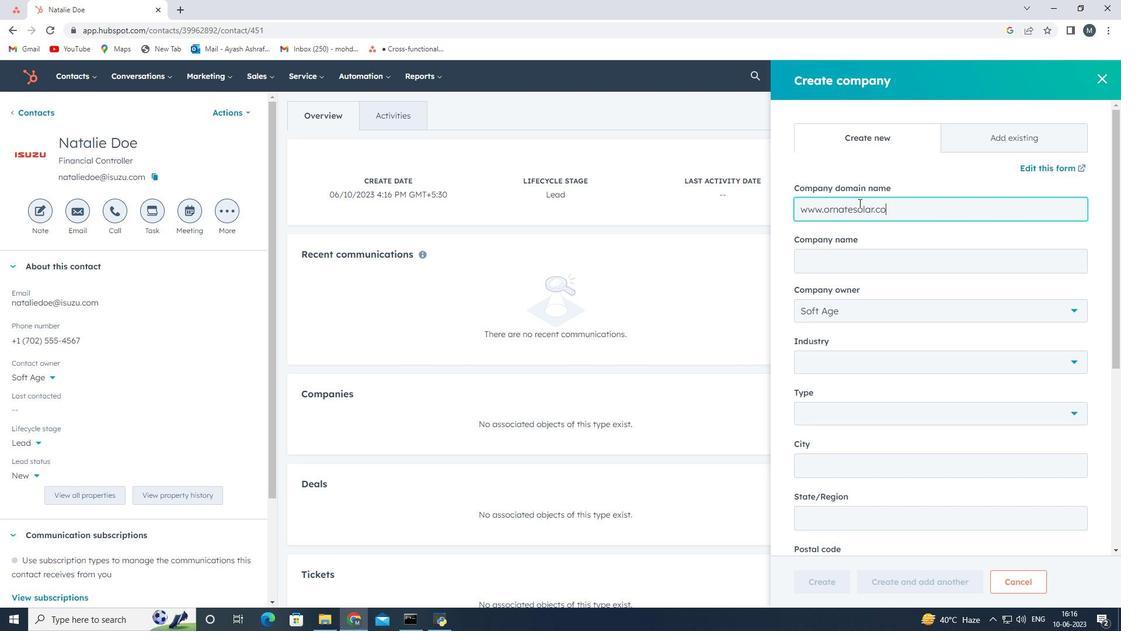 
Action: Mouse moved to (846, 370)
Screenshot: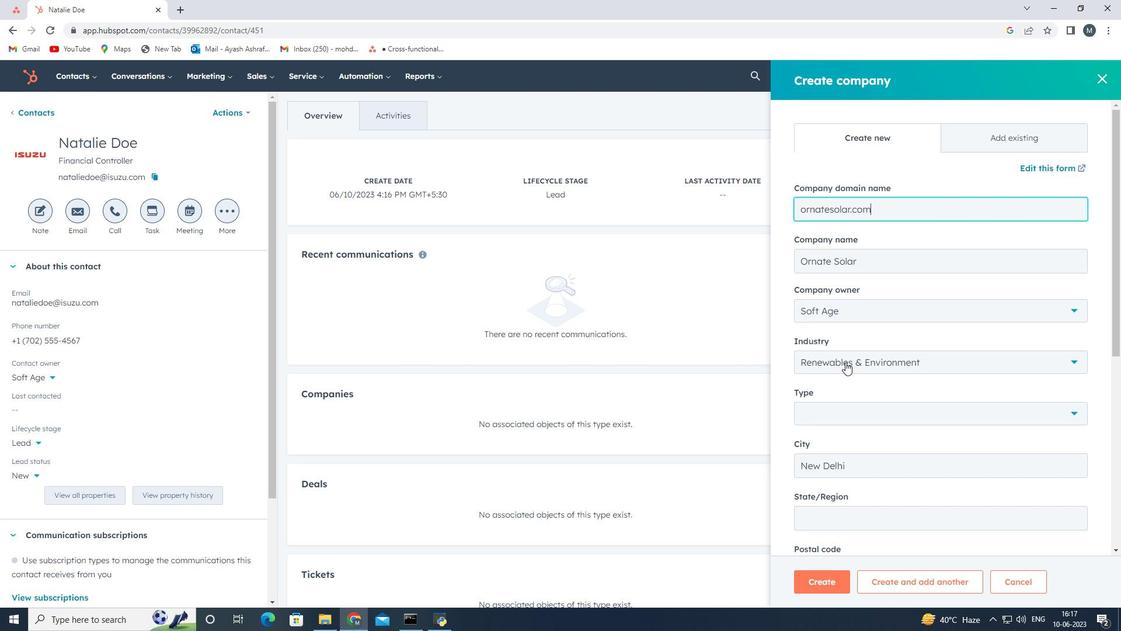 
Action: Mouse scrolled (846, 369) with delta (0, 0)
Screenshot: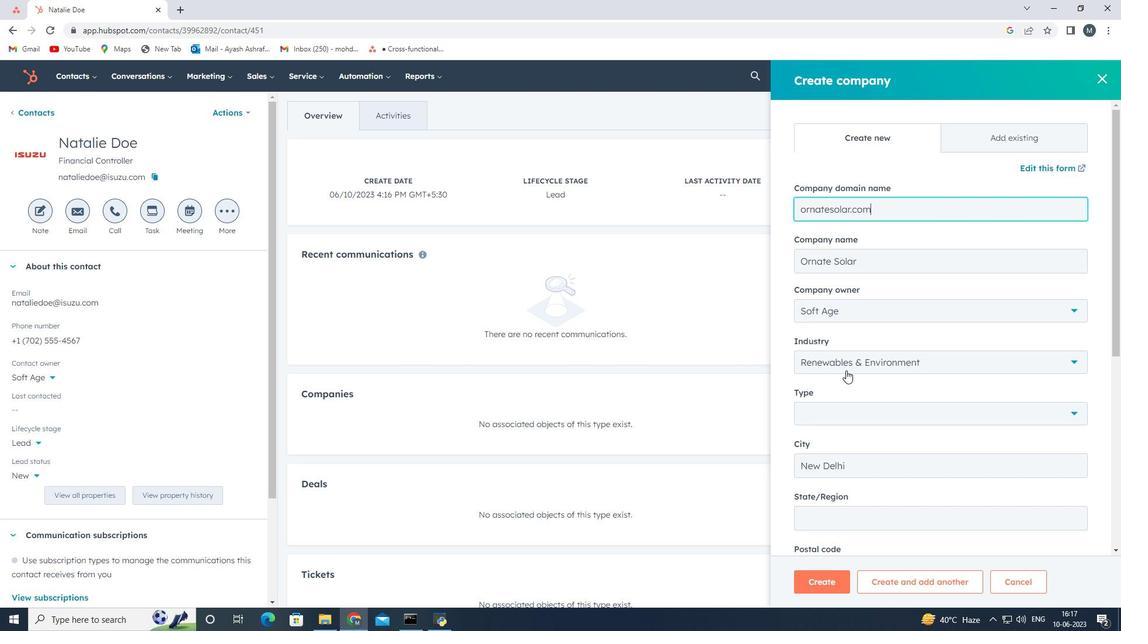 
Action: Mouse moved to (861, 358)
Screenshot: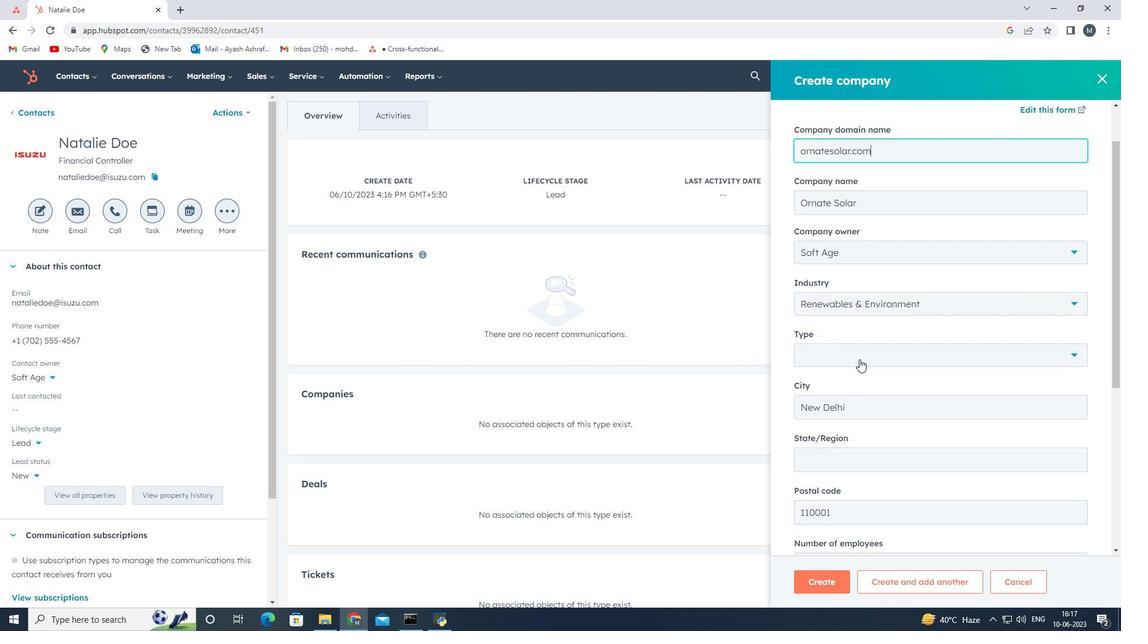 
Action: Mouse pressed left at (861, 358)
Screenshot: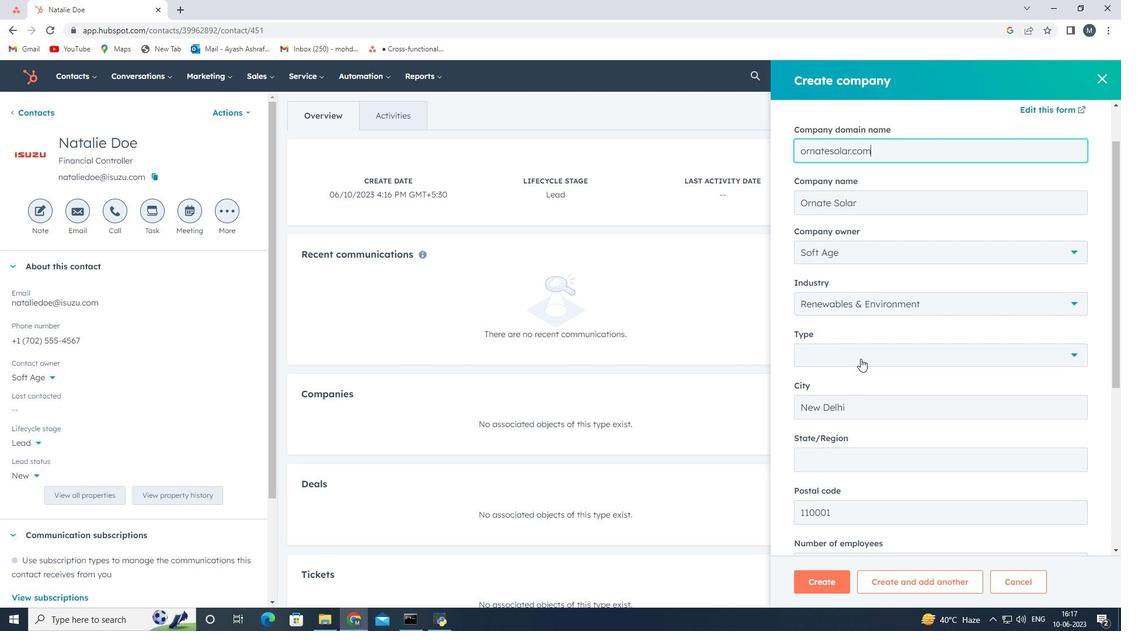 
Action: Mouse moved to (833, 452)
Screenshot: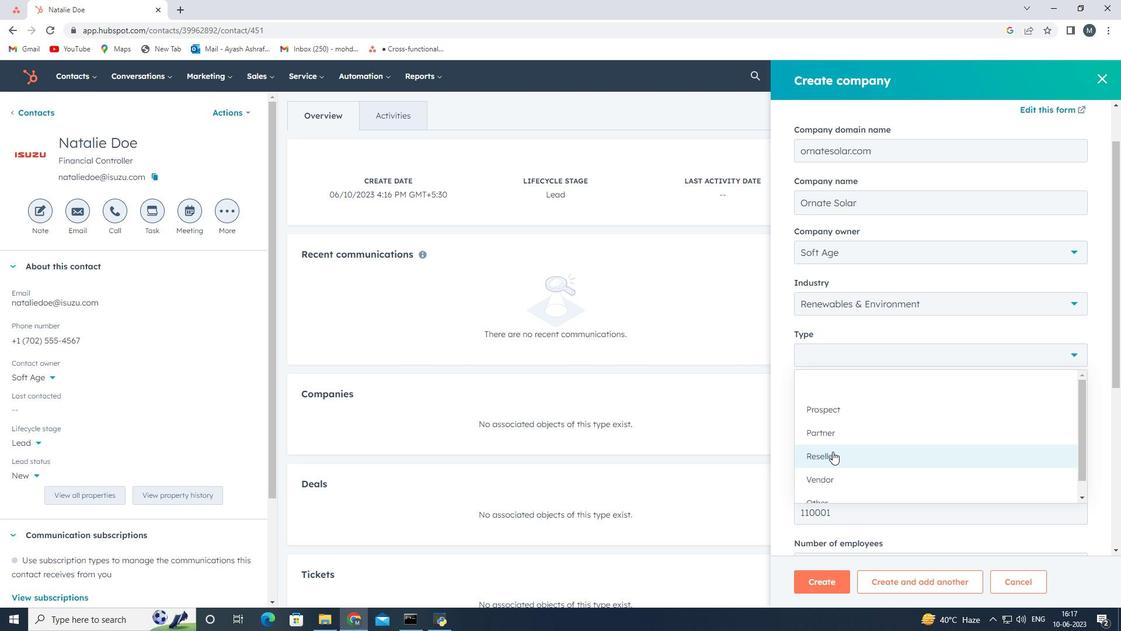 
Action: Mouse pressed left at (833, 452)
Screenshot: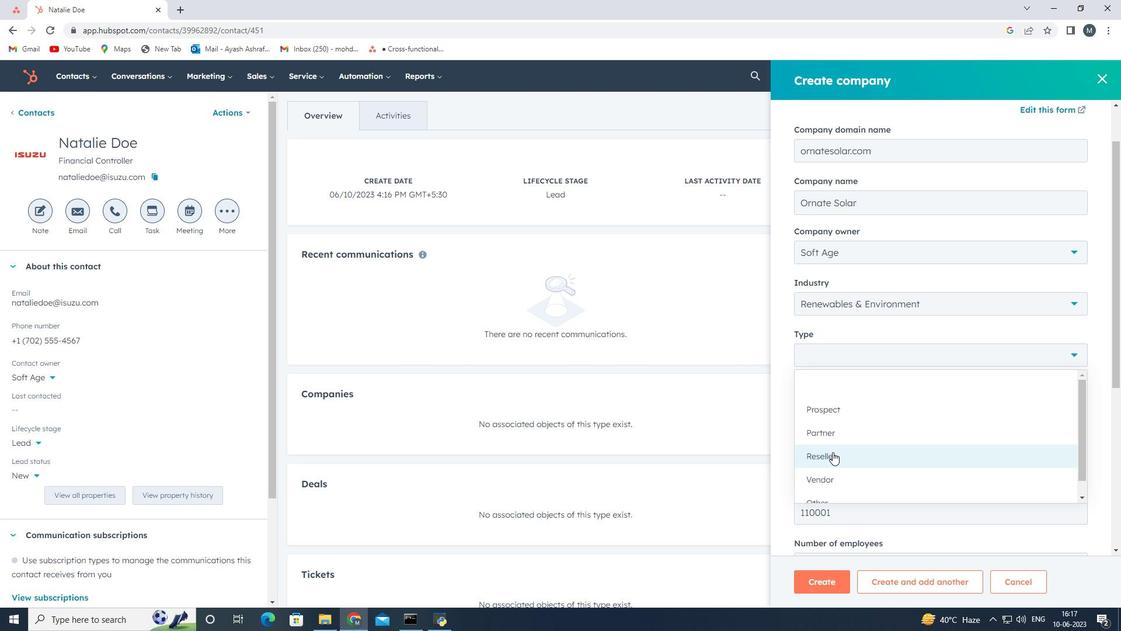 
Action: Mouse moved to (837, 479)
Screenshot: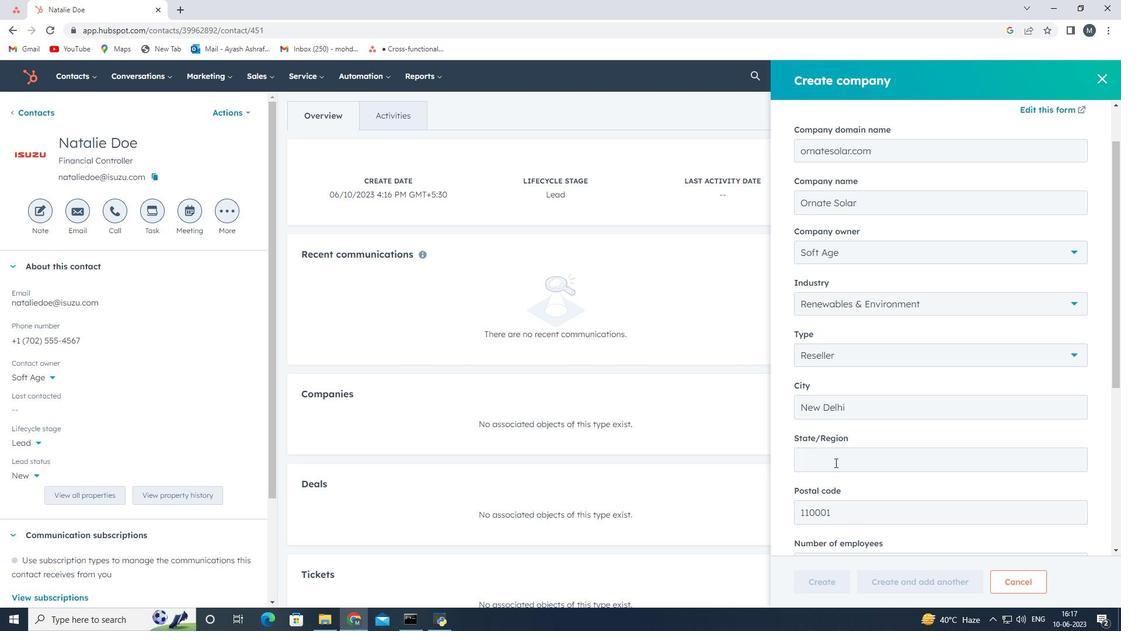 
Action: Mouse scrolled (837, 478) with delta (0, 0)
Screenshot: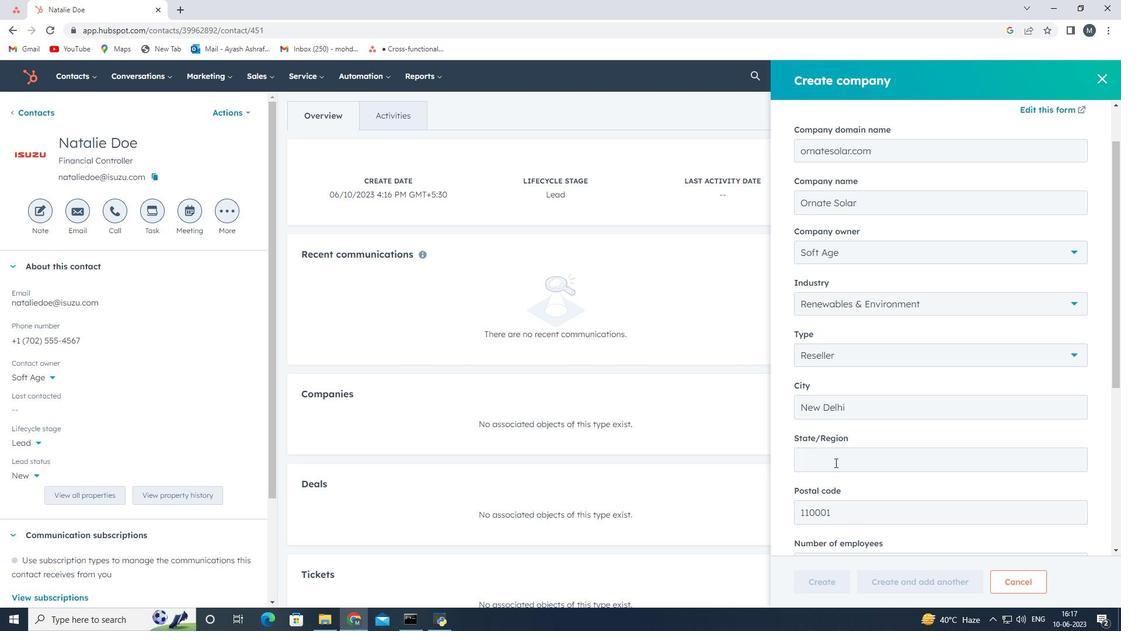 
Action: Mouse moved to (837, 479)
Screenshot: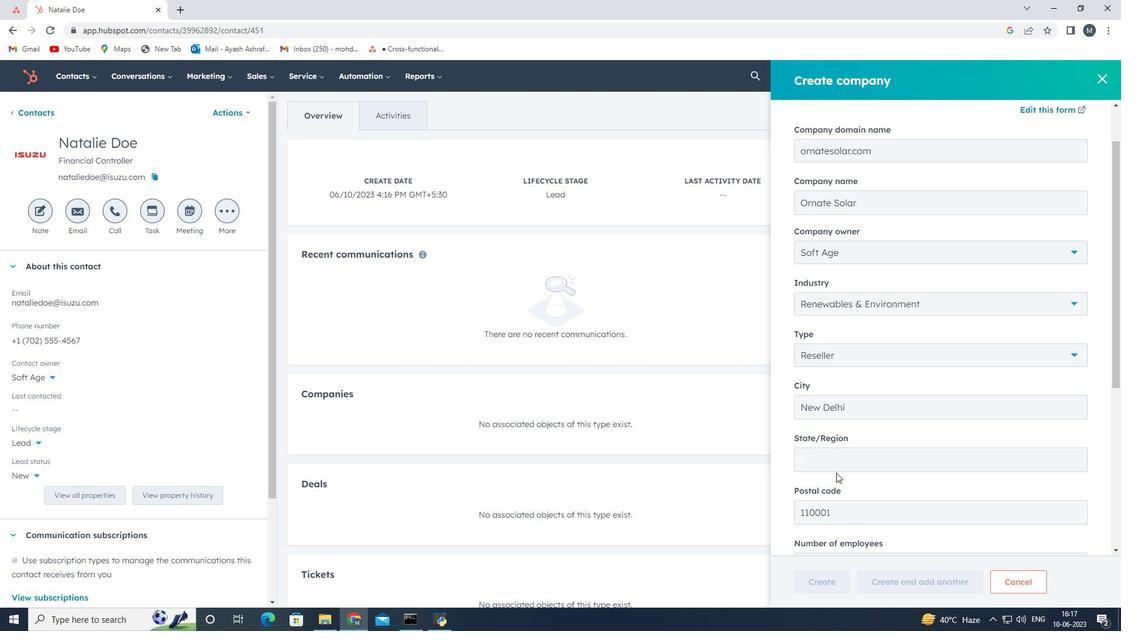 
Action: Mouse scrolled (837, 479) with delta (0, 0)
Screenshot: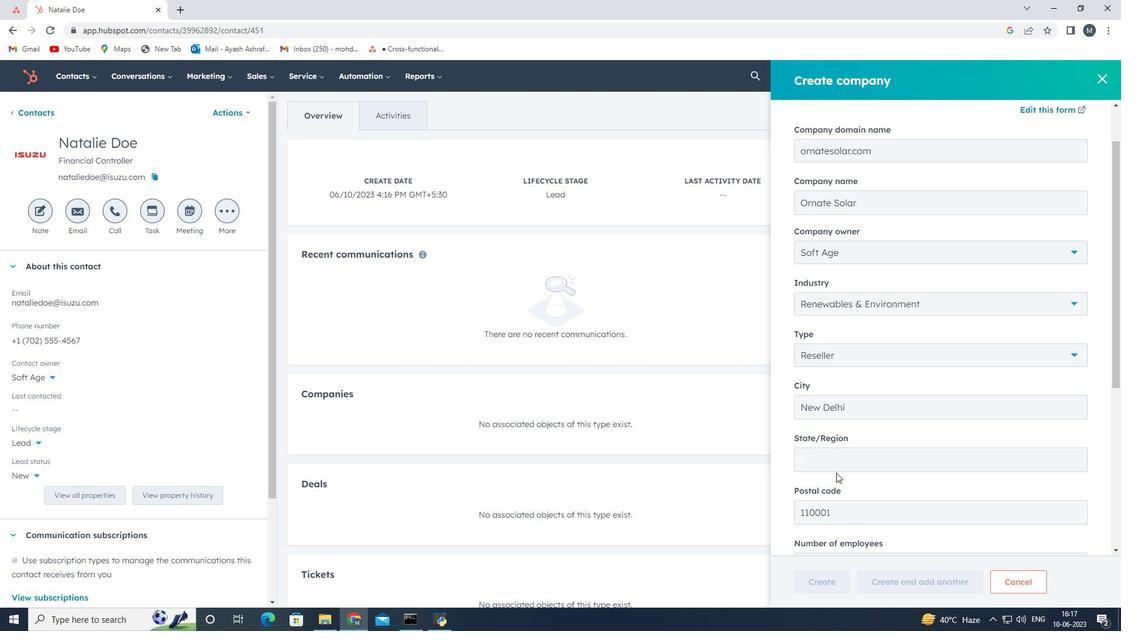 
Action: Mouse scrolled (837, 479) with delta (0, 0)
Screenshot: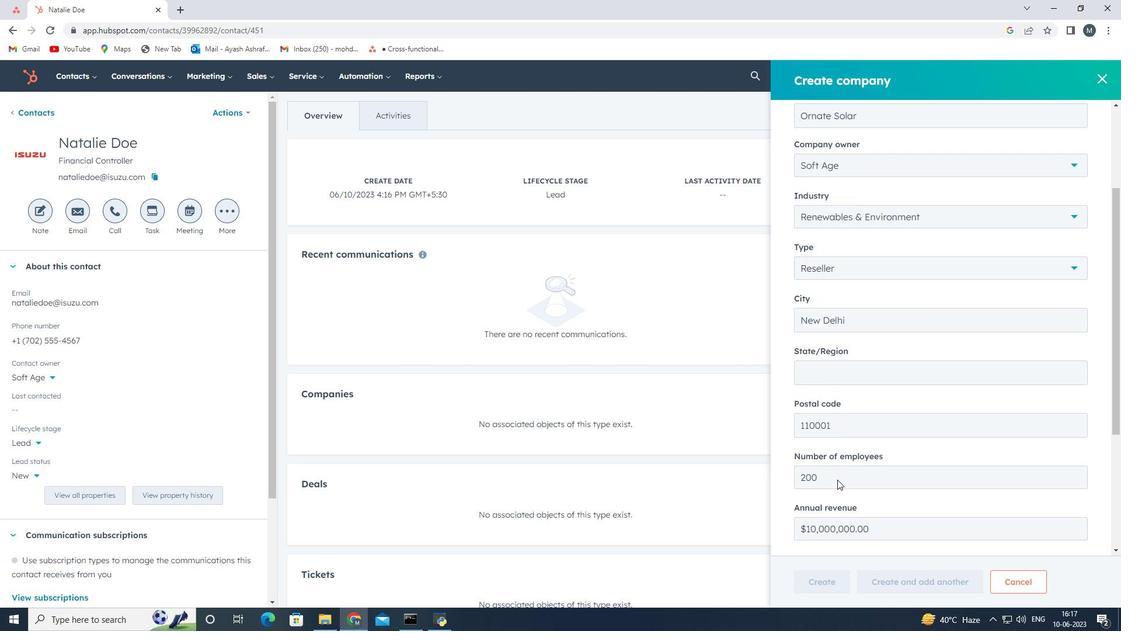 
Action: Mouse moved to (836, 489)
Screenshot: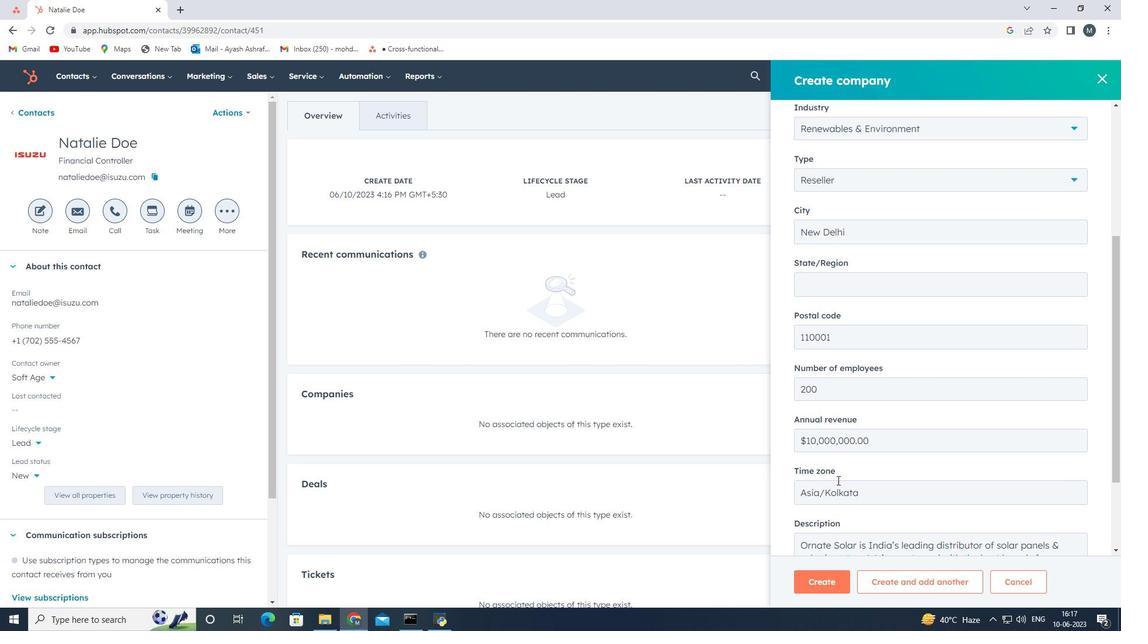 
Action: Mouse scrolled (836, 489) with delta (0, 0)
Screenshot: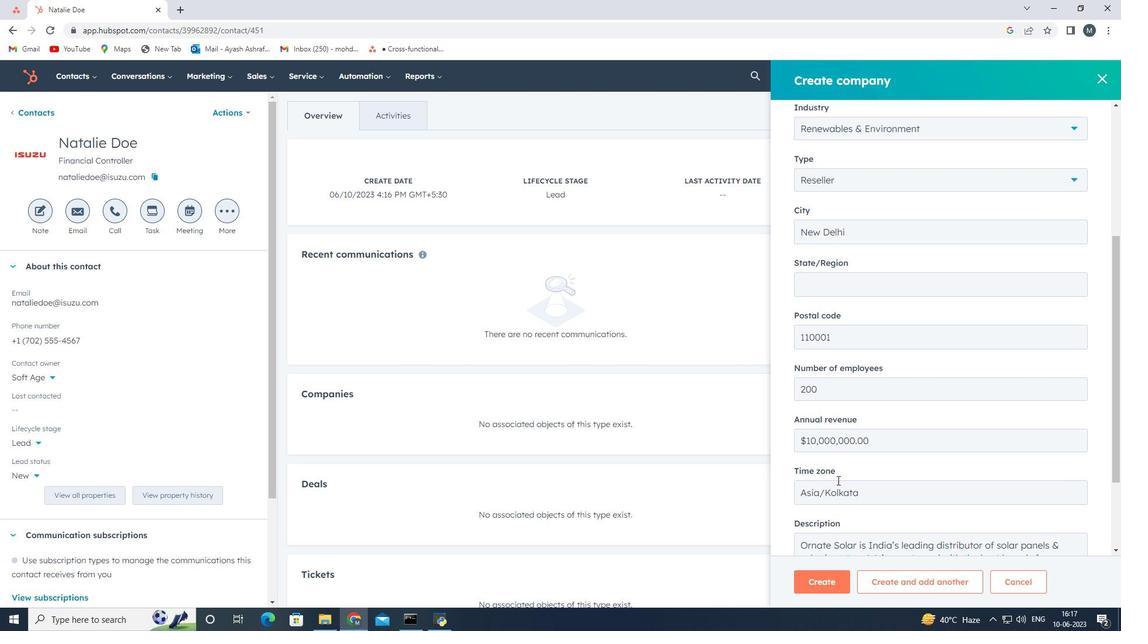 
Action: Mouse moved to (836, 492)
Screenshot: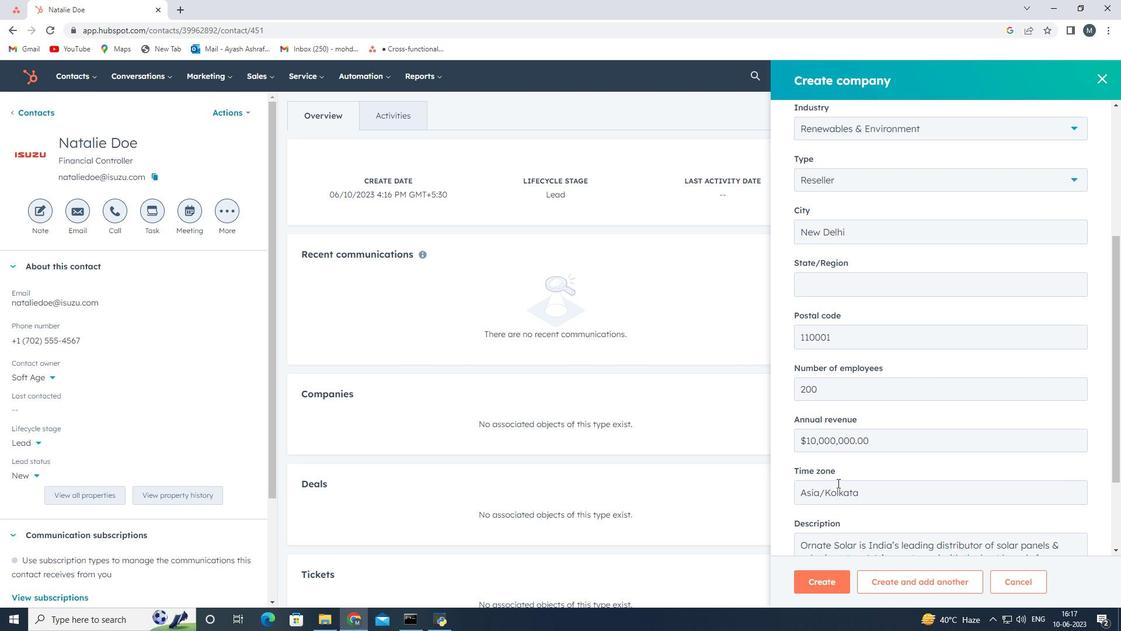 
Action: Mouse scrolled (836, 491) with delta (0, 0)
Screenshot: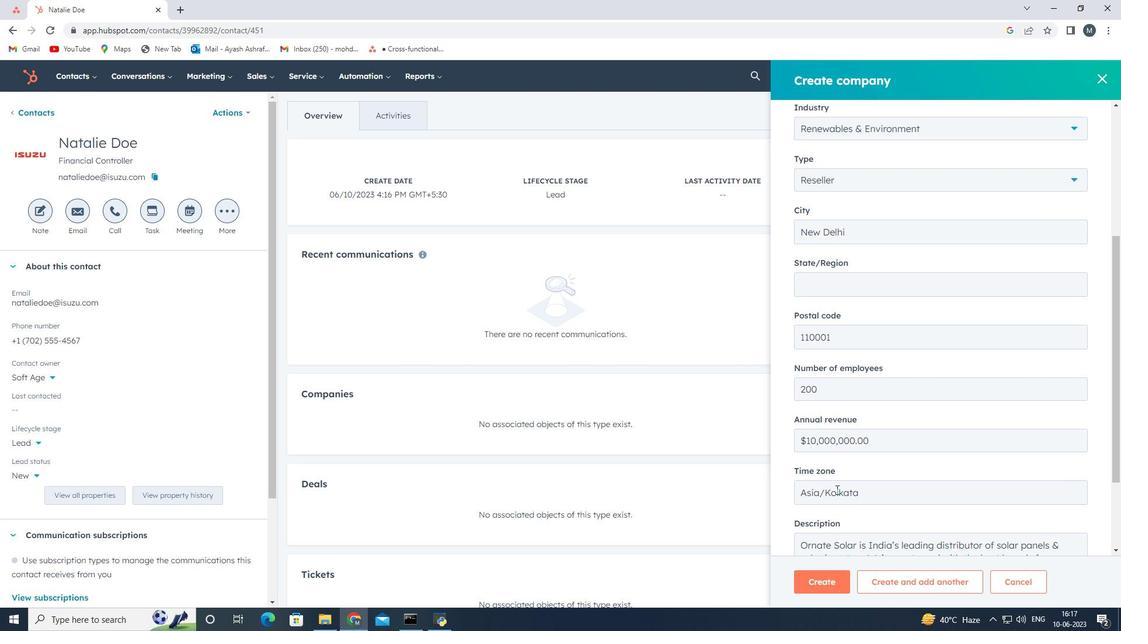 
Action: Mouse moved to (827, 589)
Screenshot: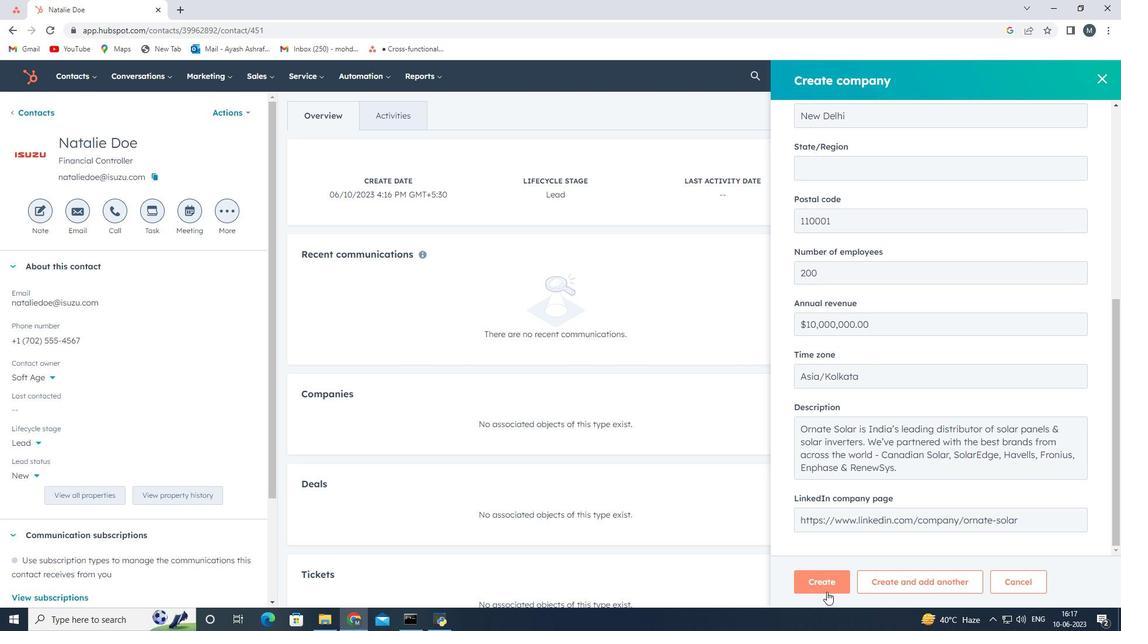 
Action: Mouse pressed left at (827, 589)
Screenshot: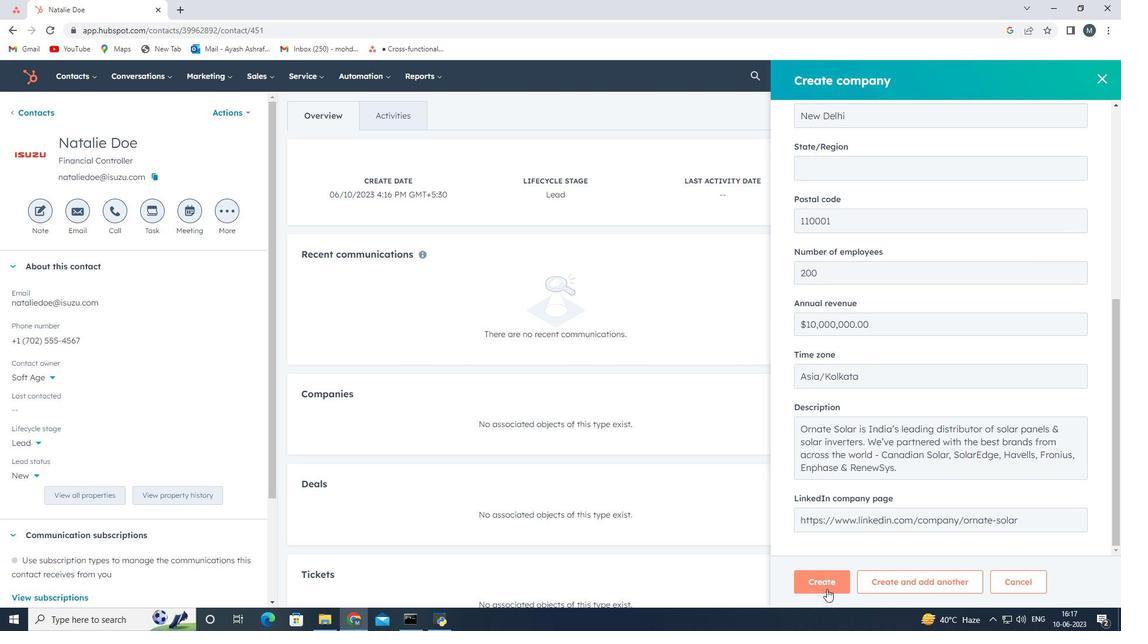 
Action: Mouse moved to (667, 576)
Screenshot: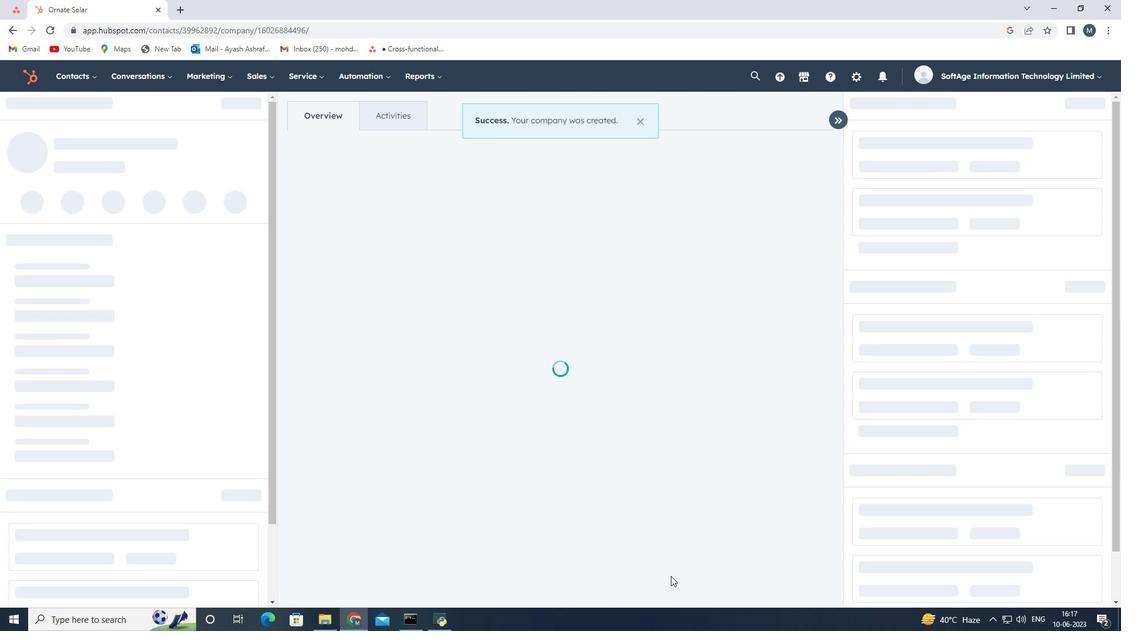 
